 Task: Add an event with the title Second Strategy Planning Session, date '2023/11/07', time 8:30 AM to 10:30 AMand add a description: By the end of the discussion, the employee will have a clear understanding of the performance concerns, a roadmap for improvement, and a support system in place to help them succeed. The supervisor will also have a framework for monitoring progress, providing ongoing feedback, and recognizing positive changes.Select event color  Tomato . Add location for the event as: 123 Mall of the Emirates, Dubai, UAE, logged in from the account softage.6@softage.netand send the event invitation to softage.8@softage.net and softage.9@softage.net. Set a reminder for the event Doesn't repeat
Action: Mouse moved to (73, 104)
Screenshot: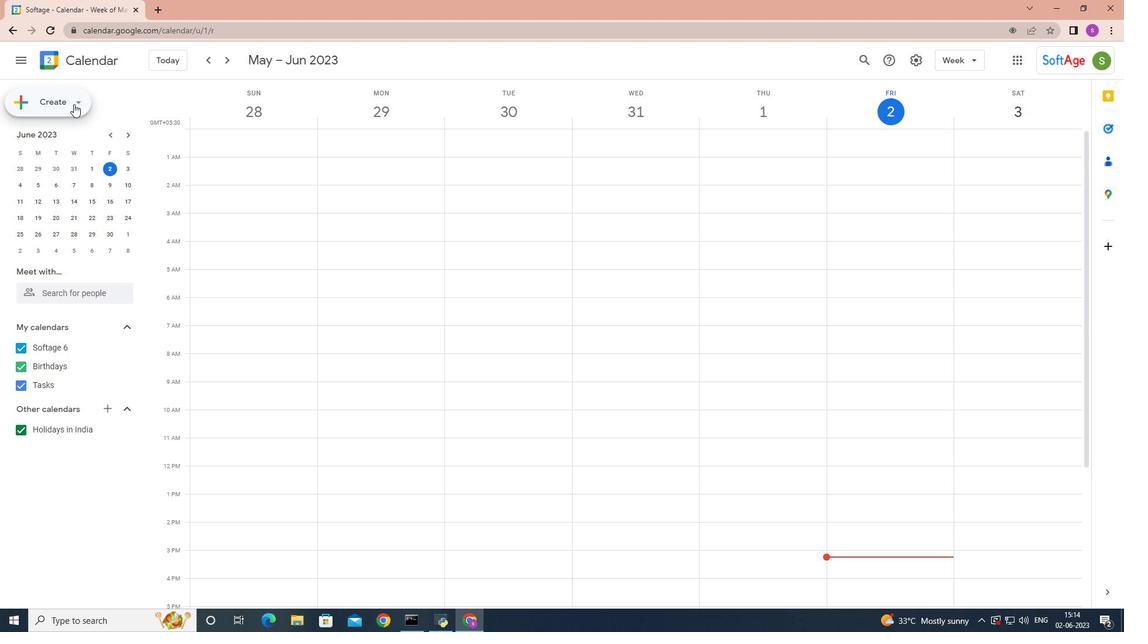 
Action: Mouse pressed left at (73, 104)
Screenshot: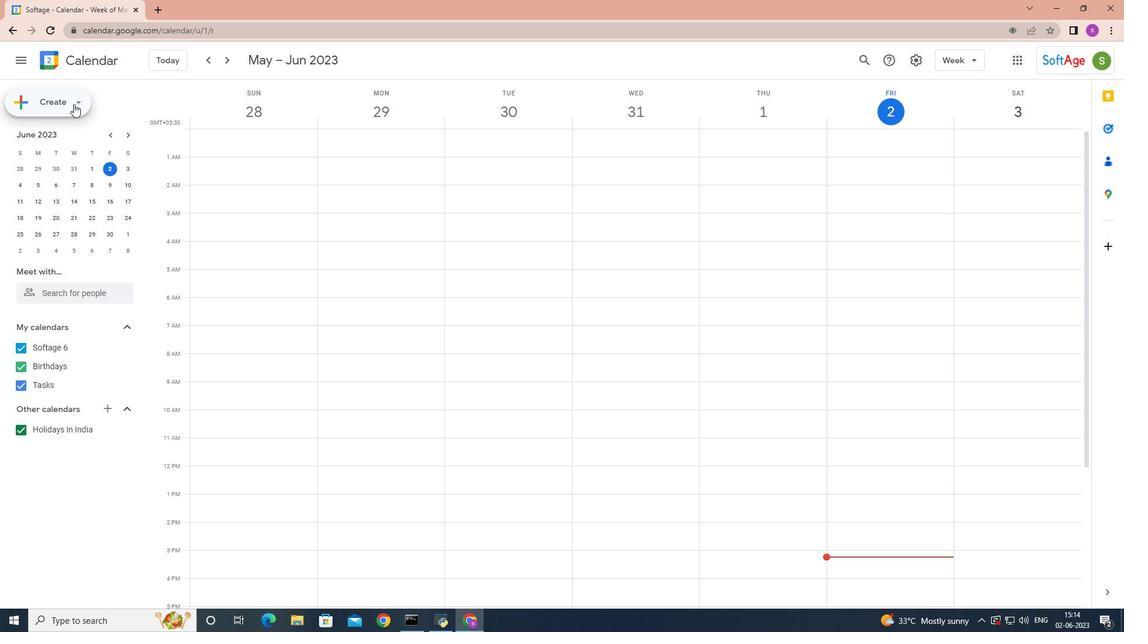 
Action: Mouse moved to (75, 135)
Screenshot: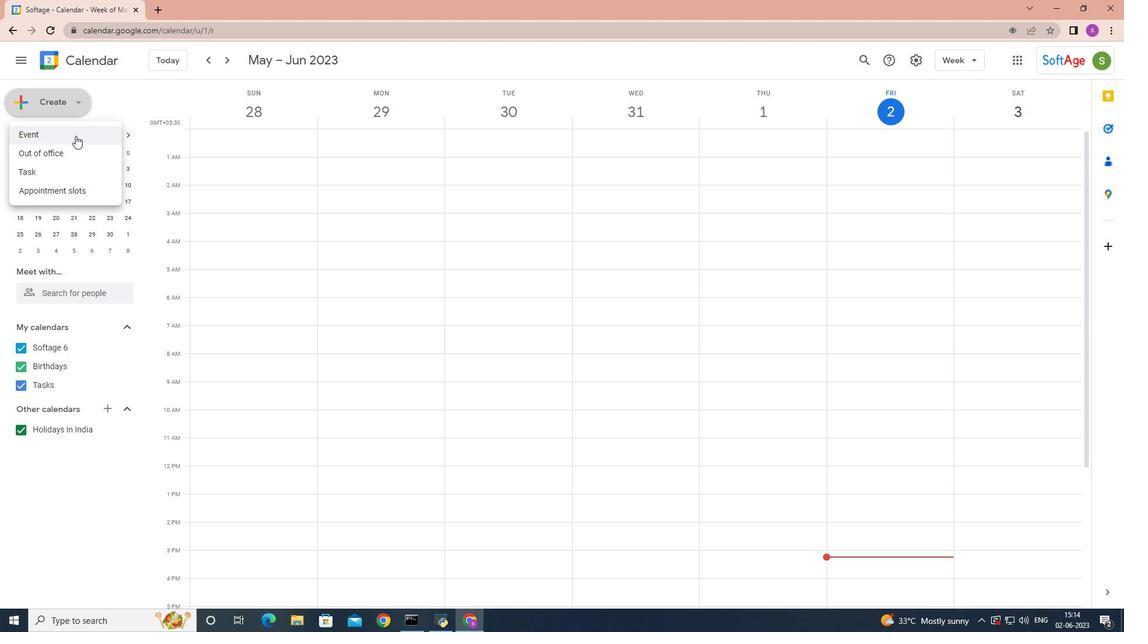 
Action: Mouse pressed left at (75, 135)
Screenshot: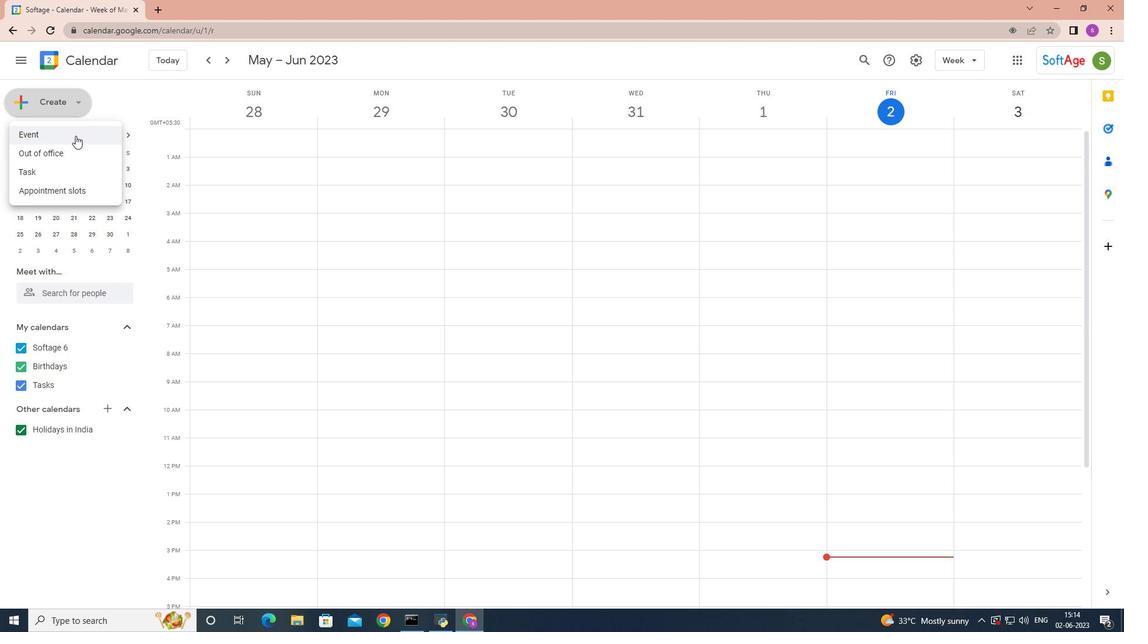 
Action: Mouse moved to (708, 543)
Screenshot: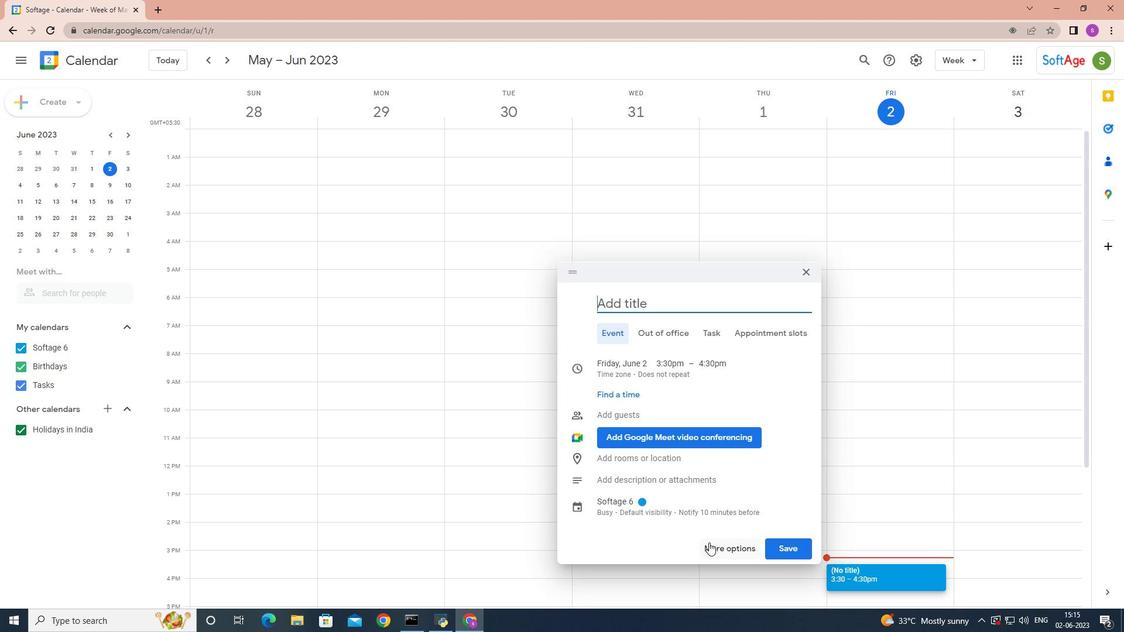 
Action: Mouse pressed left at (708, 543)
Screenshot: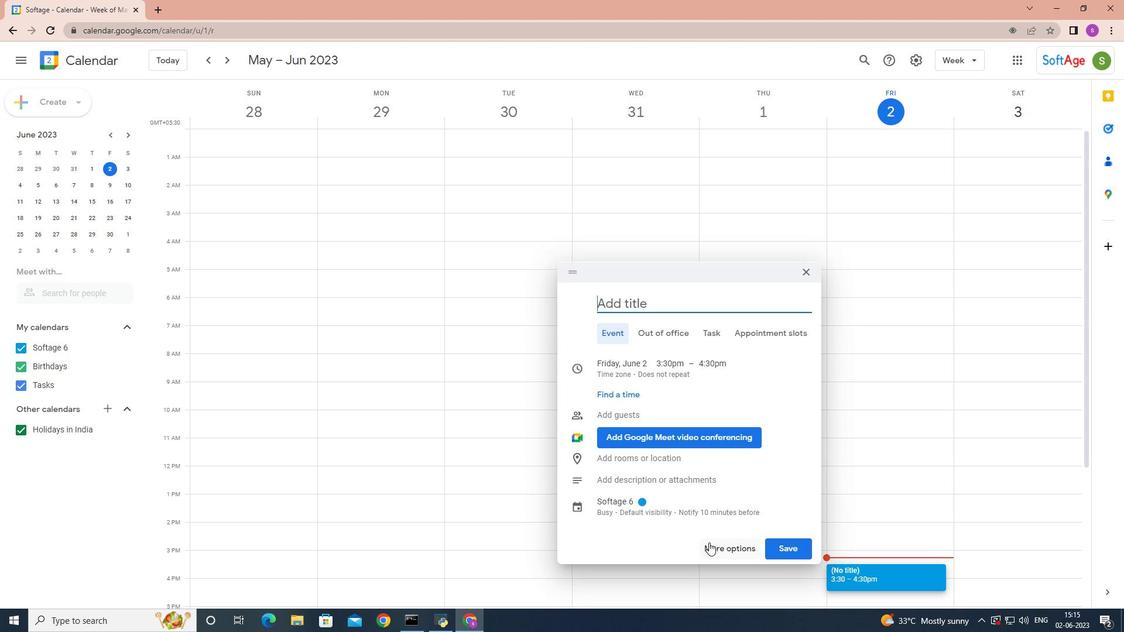 
Action: Mouse moved to (524, 436)
Screenshot: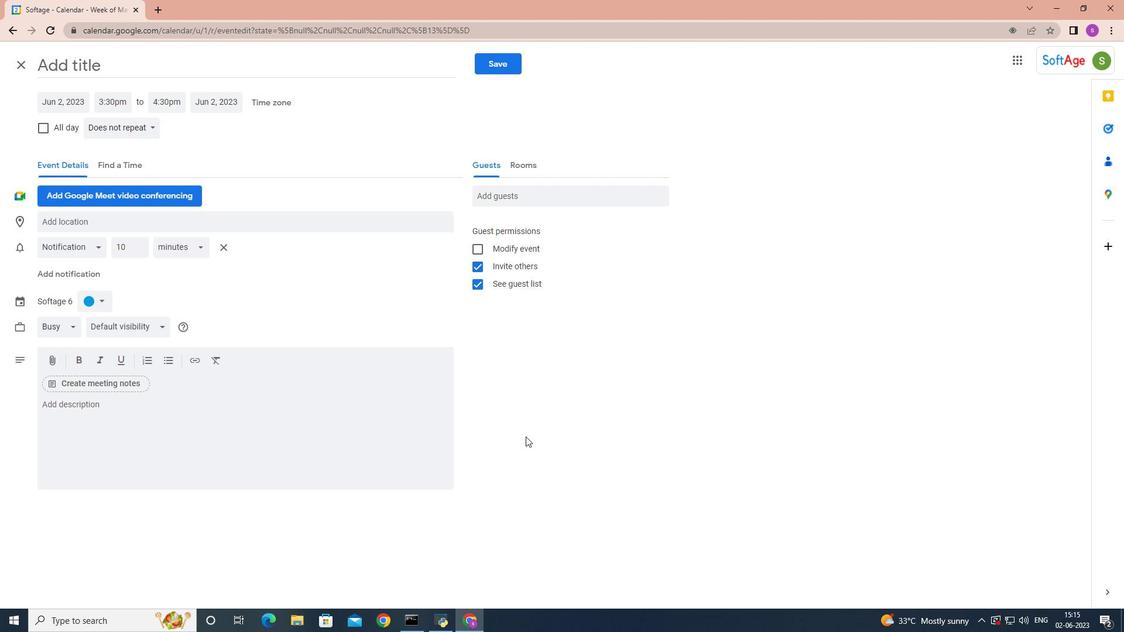 
Action: Key pressed <Key.shift>Second<Key.space><Key.shift>Strategy<Key.space><Key.shift>Planning<Key.space>session
Screenshot: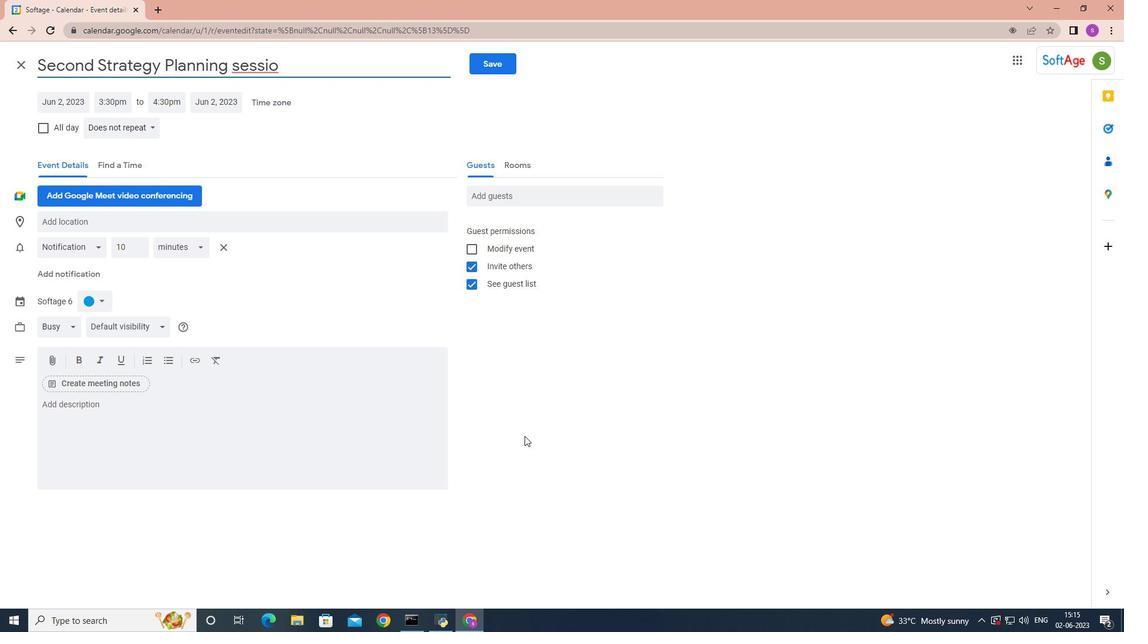 
Action: Mouse moved to (70, 102)
Screenshot: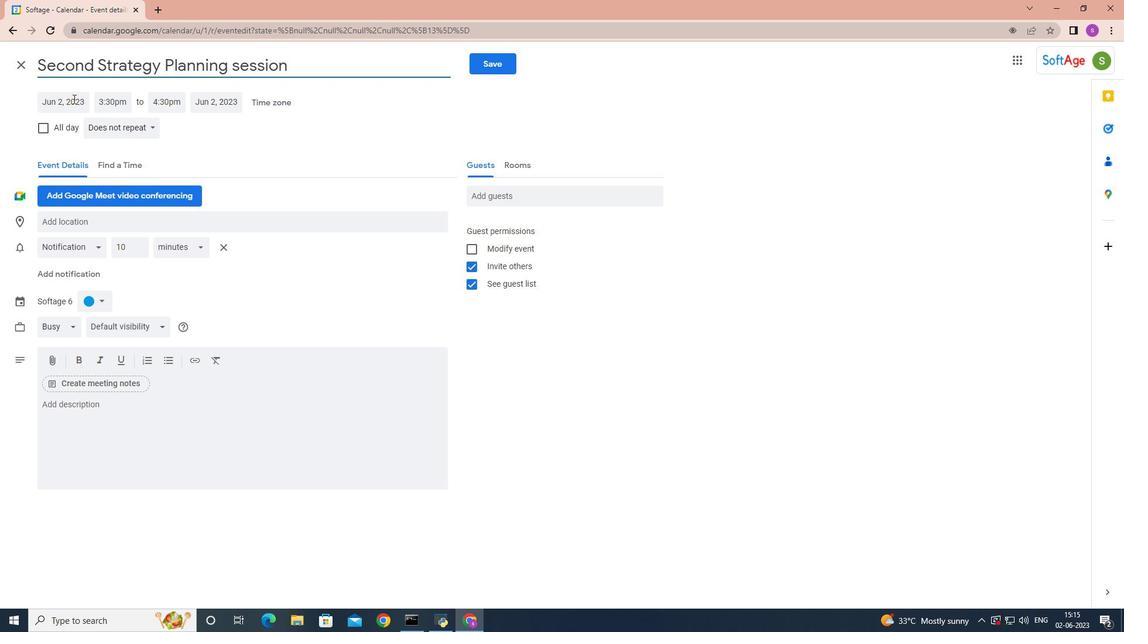 
Action: Mouse pressed left at (70, 102)
Screenshot: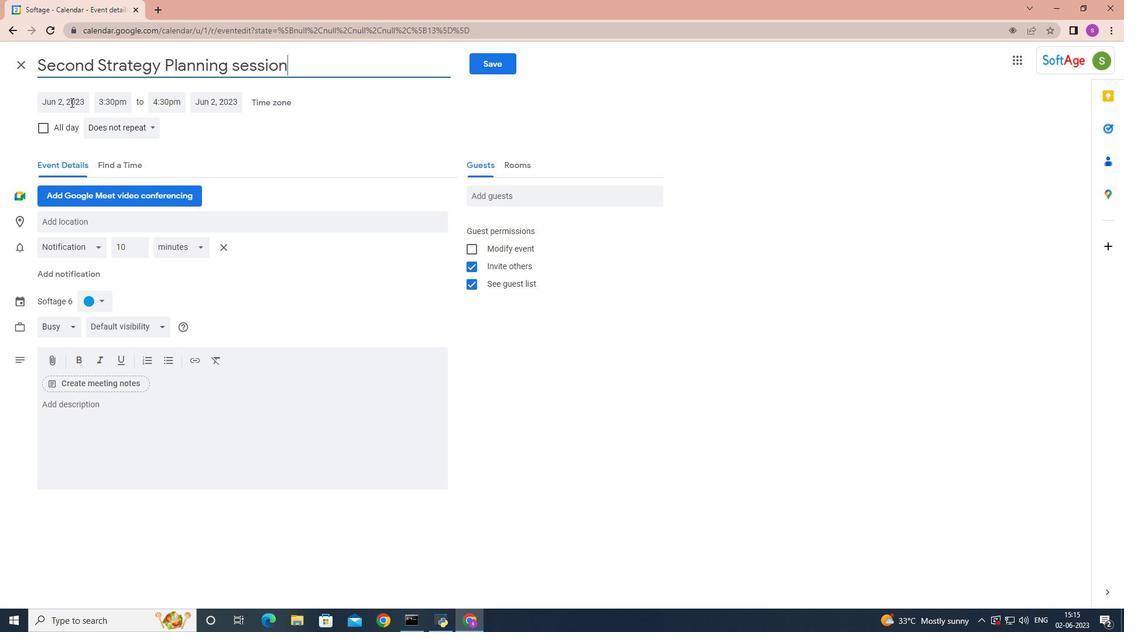 
Action: Mouse moved to (186, 125)
Screenshot: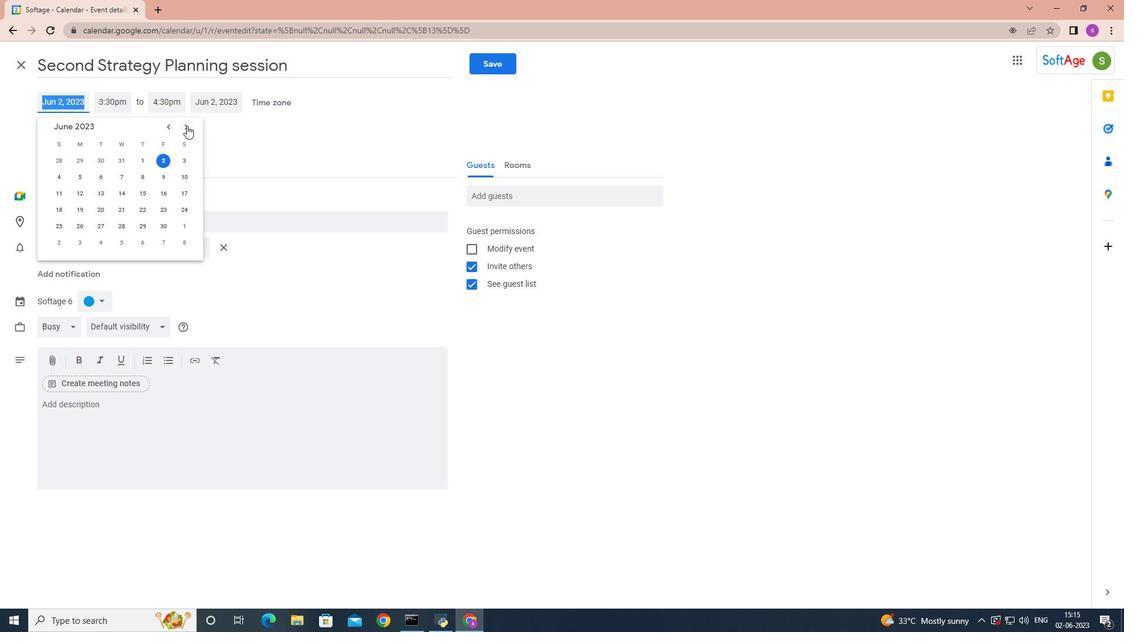 
Action: Mouse pressed left at (186, 125)
Screenshot: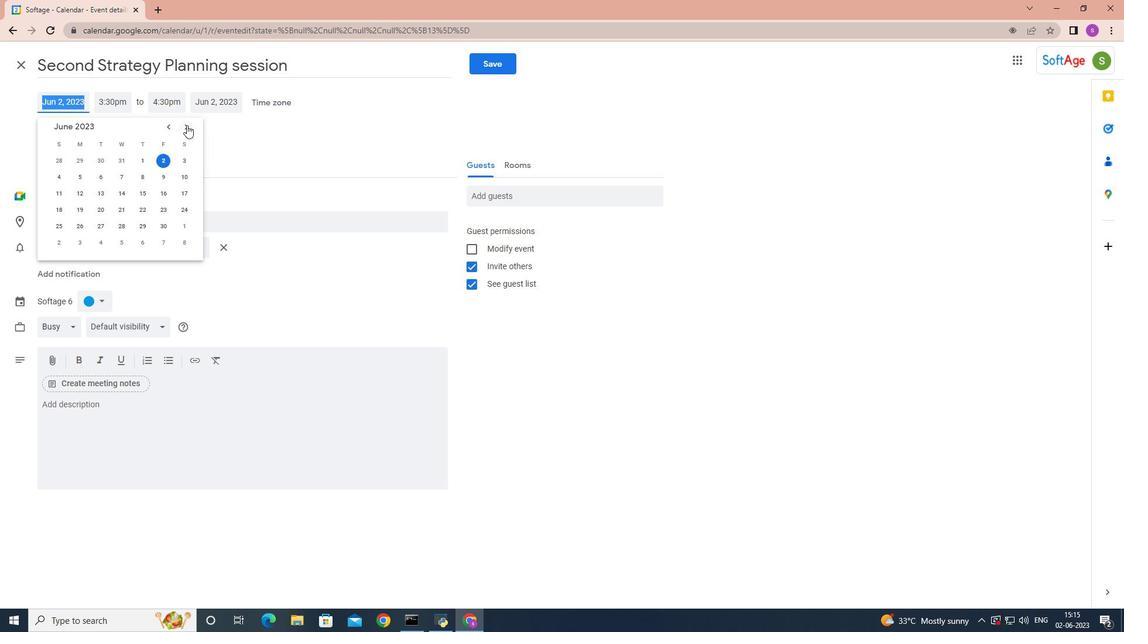 
Action: Mouse pressed left at (186, 125)
Screenshot: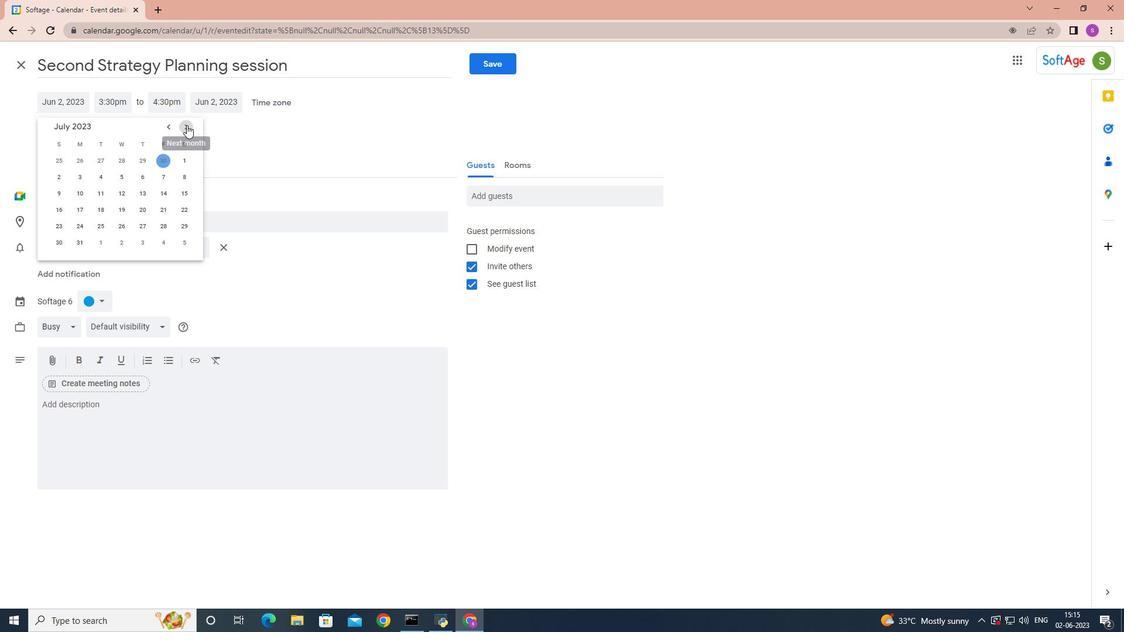 
Action: Mouse moved to (187, 125)
Screenshot: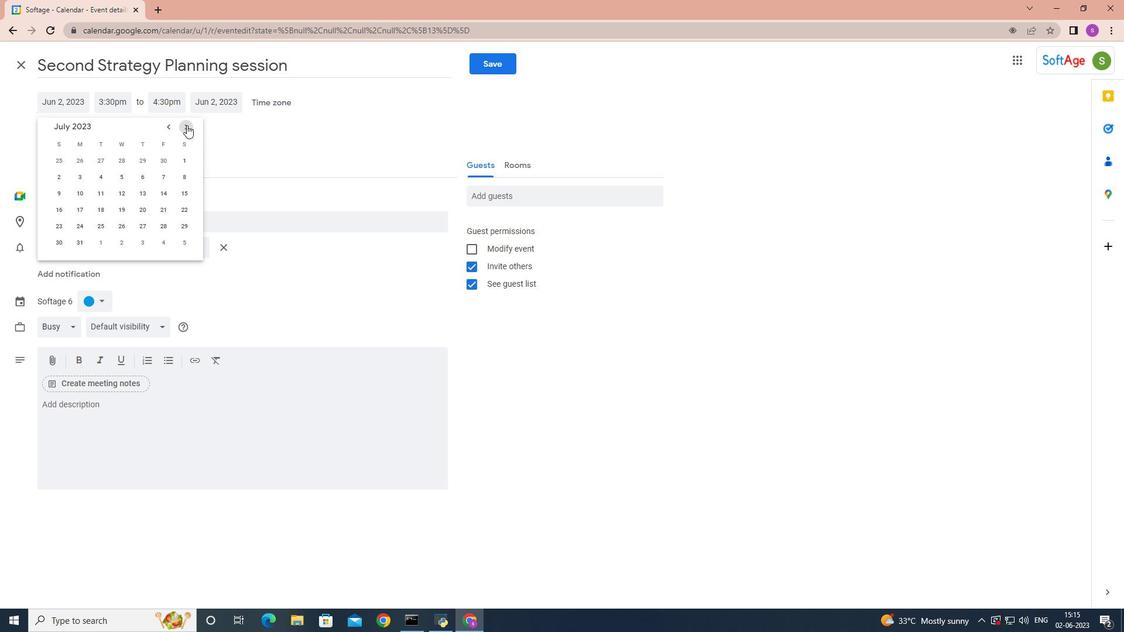 
Action: Mouse pressed left at (187, 125)
Screenshot: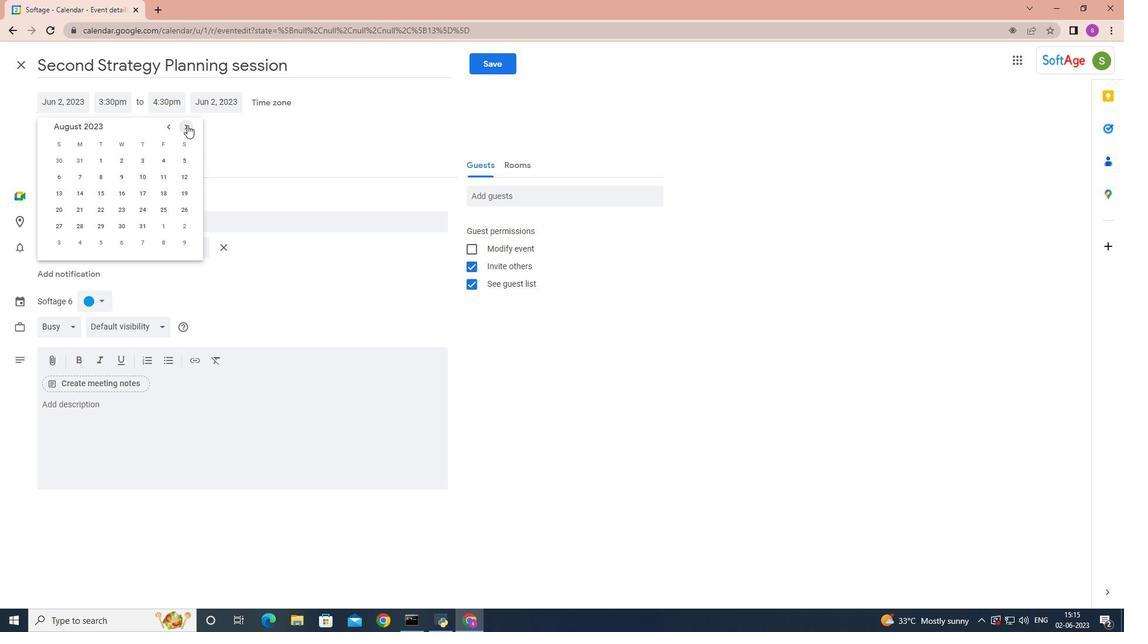 
Action: Mouse pressed left at (187, 125)
Screenshot: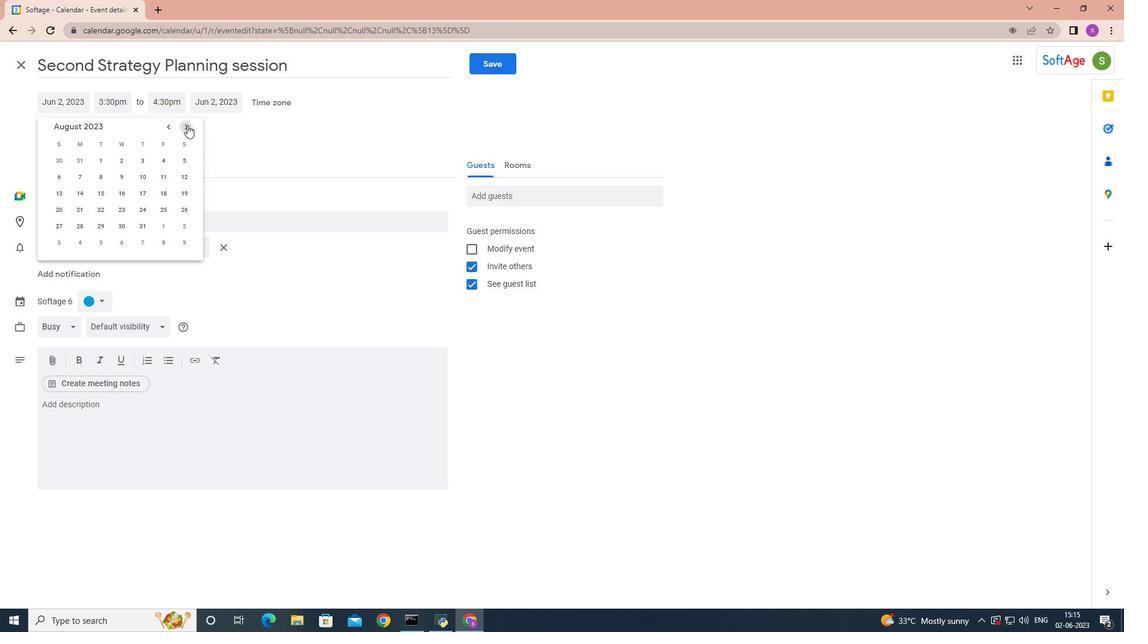 
Action: Mouse pressed left at (187, 125)
Screenshot: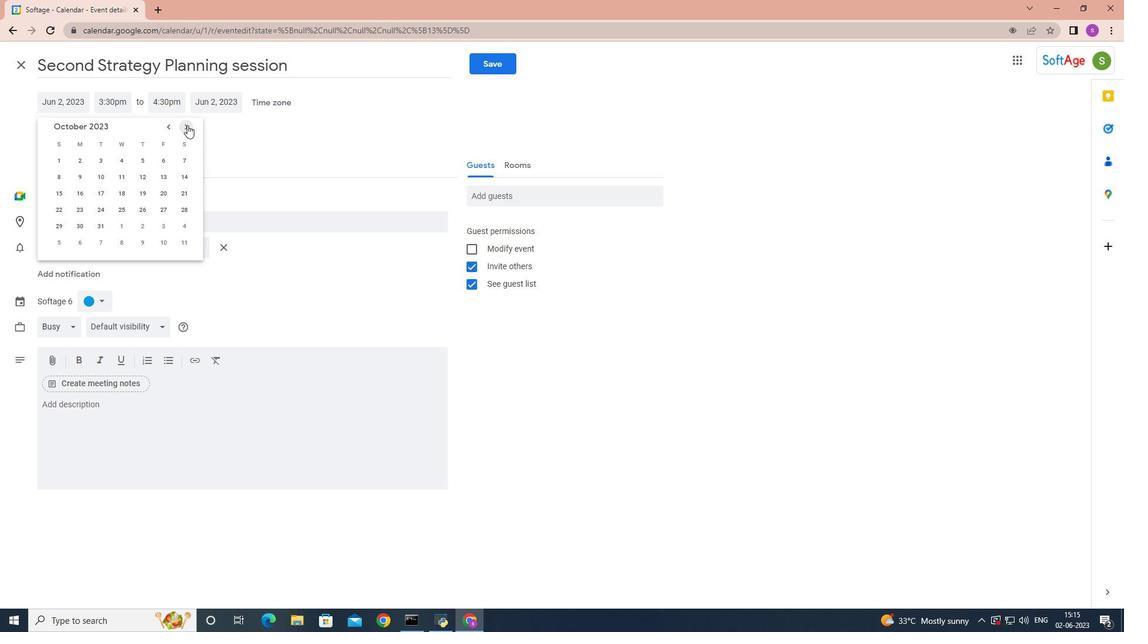
Action: Mouse moved to (104, 176)
Screenshot: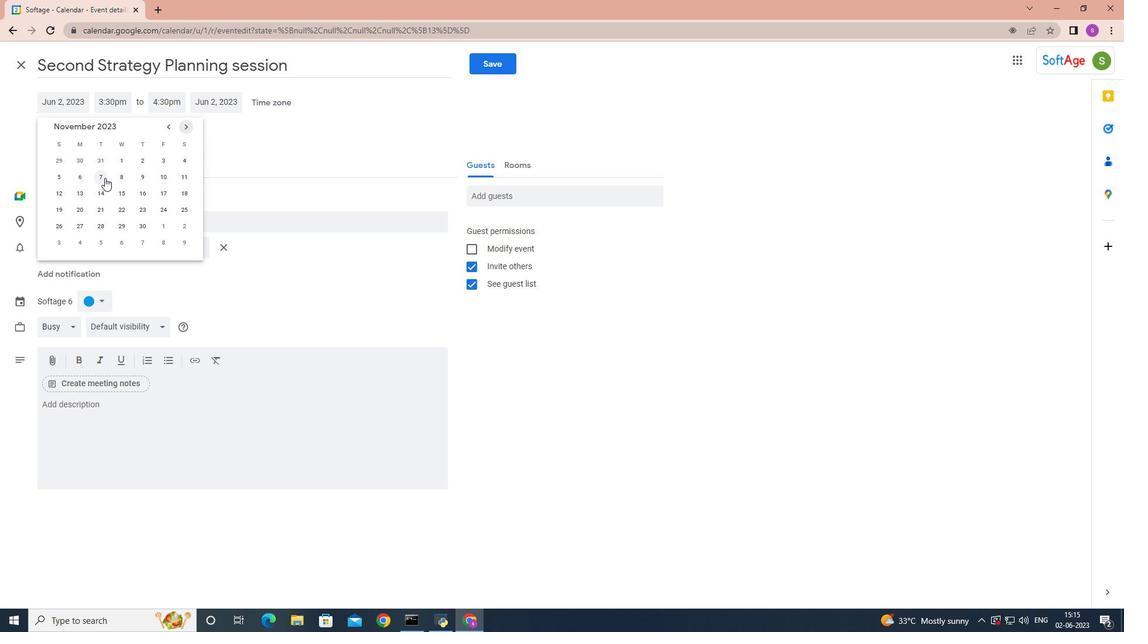 
Action: Mouse pressed left at (104, 176)
Screenshot: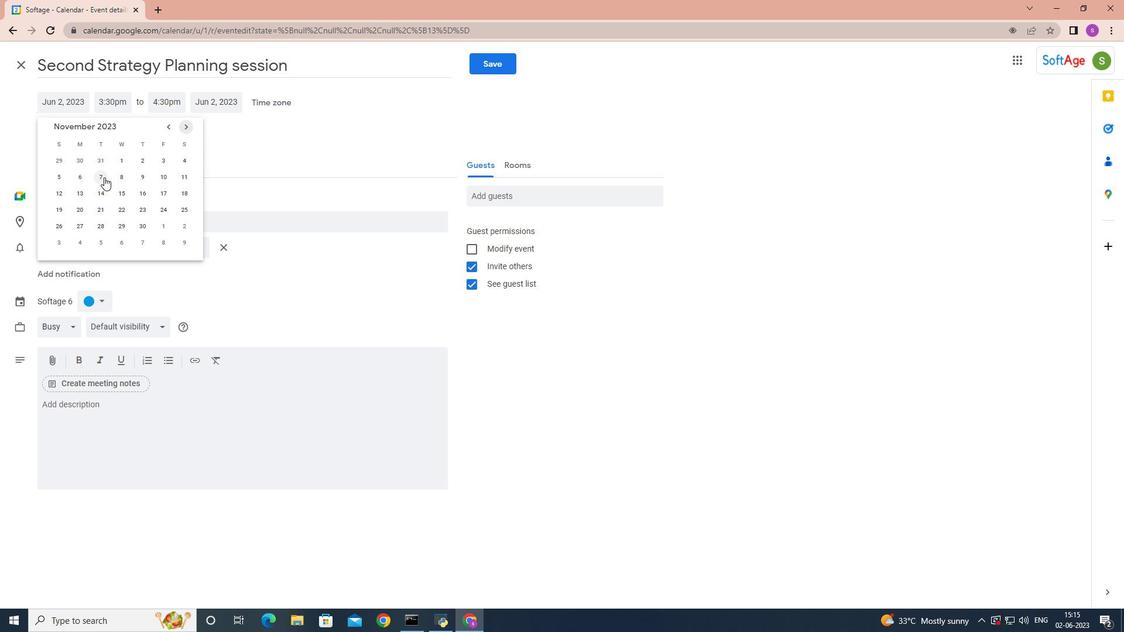 
Action: Mouse moved to (125, 100)
Screenshot: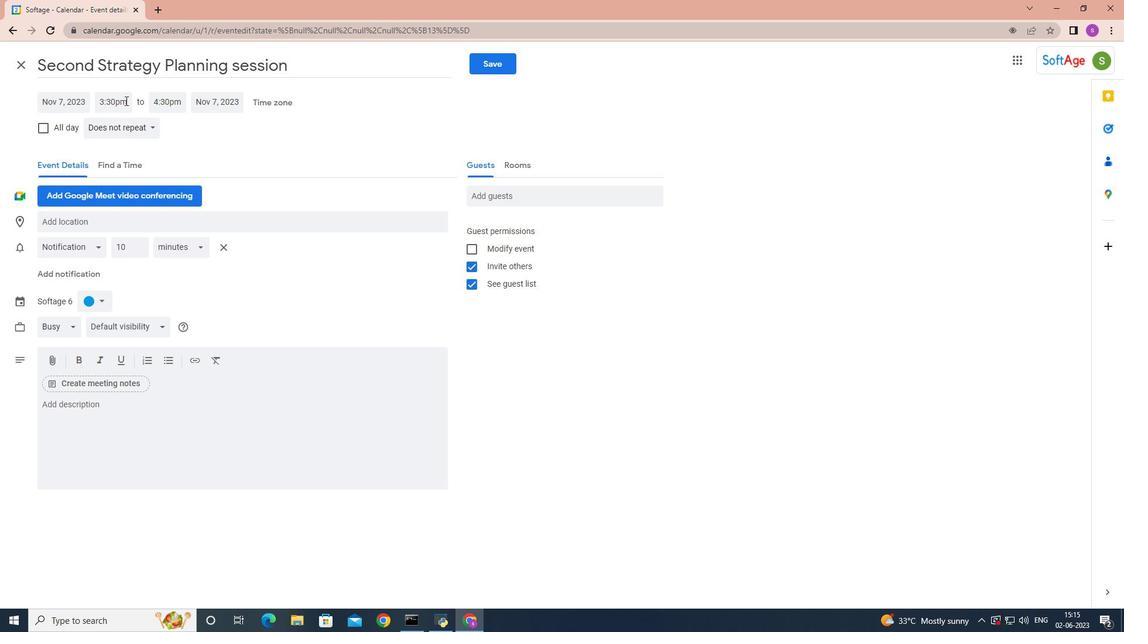 
Action: Mouse pressed left at (125, 100)
Screenshot: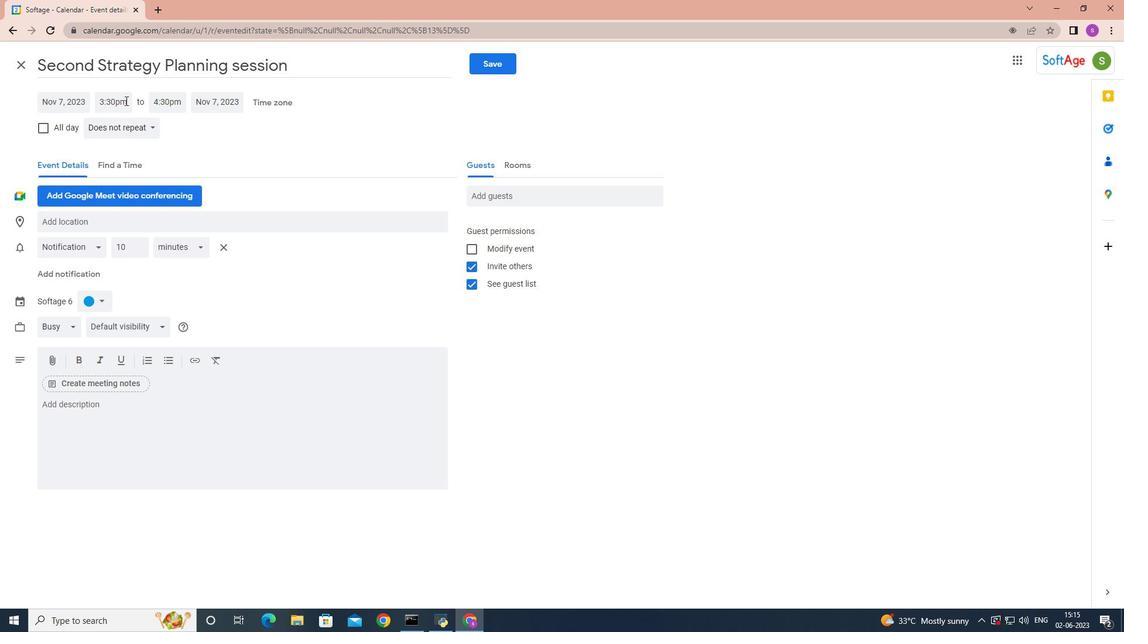 
Action: Mouse moved to (133, 178)
Screenshot: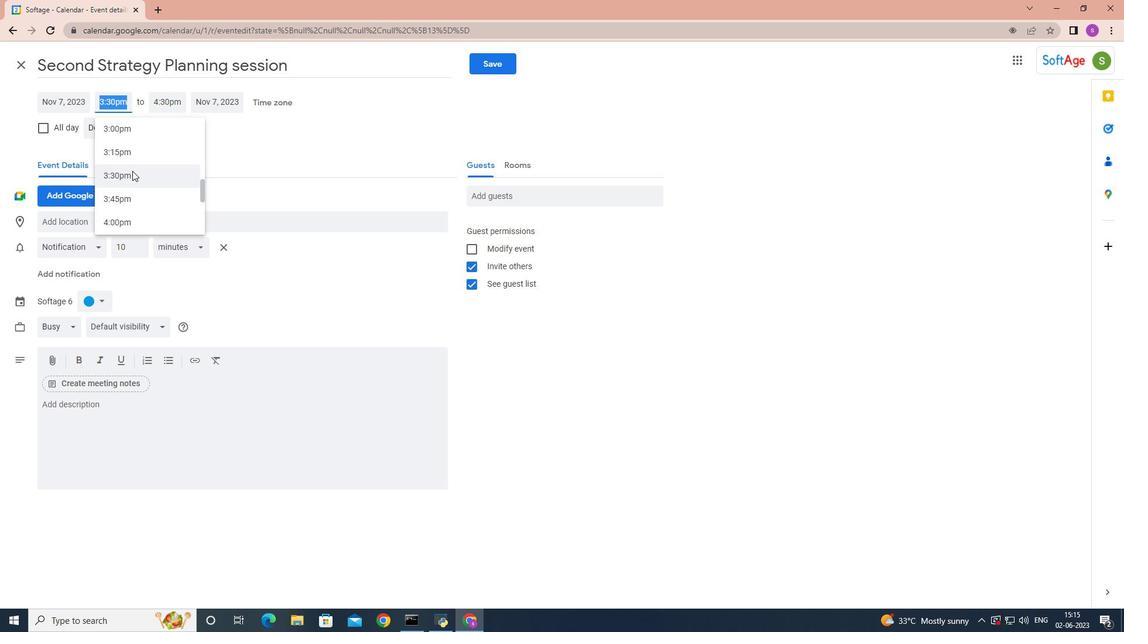 
Action: Mouse scrolled (133, 179) with delta (0, 0)
Screenshot: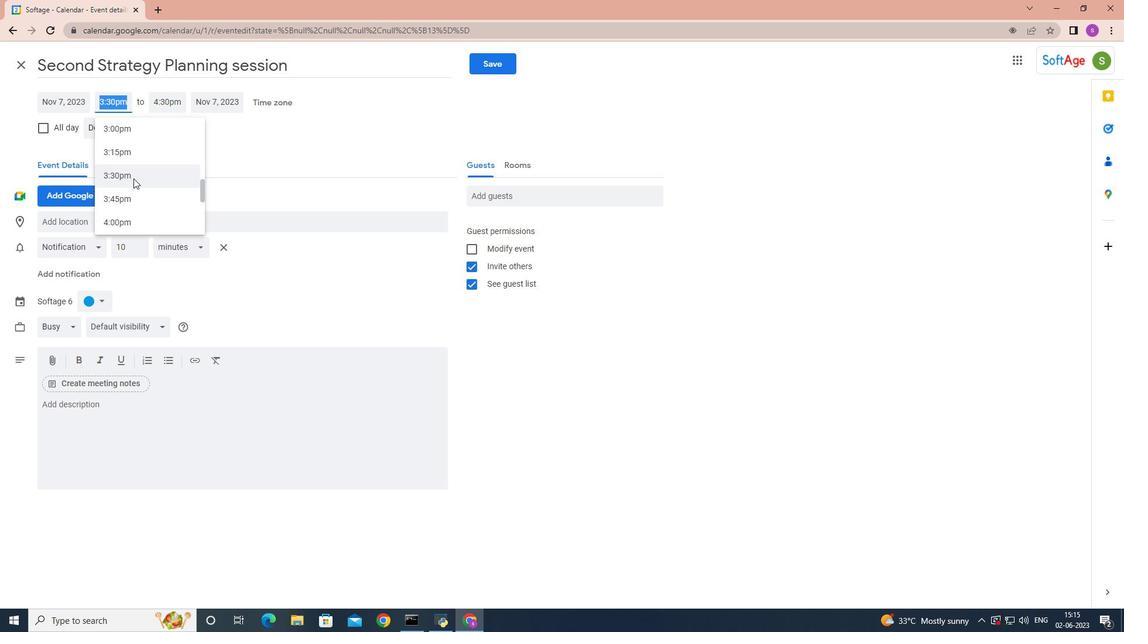 
Action: Mouse scrolled (133, 179) with delta (0, 0)
Screenshot: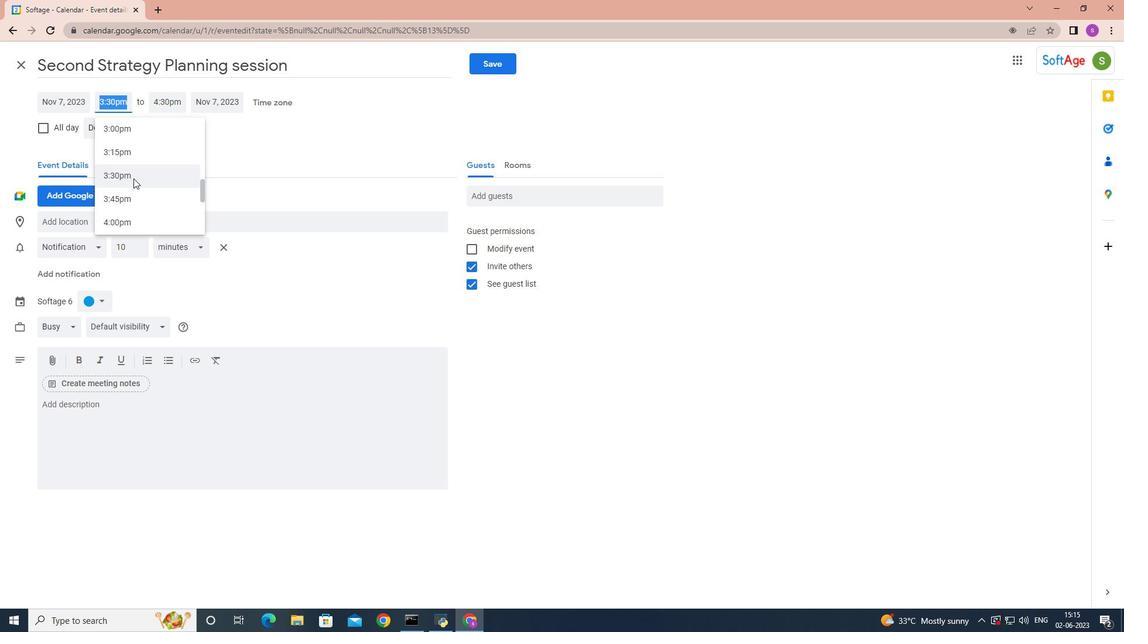 
Action: Mouse moved to (134, 179)
Screenshot: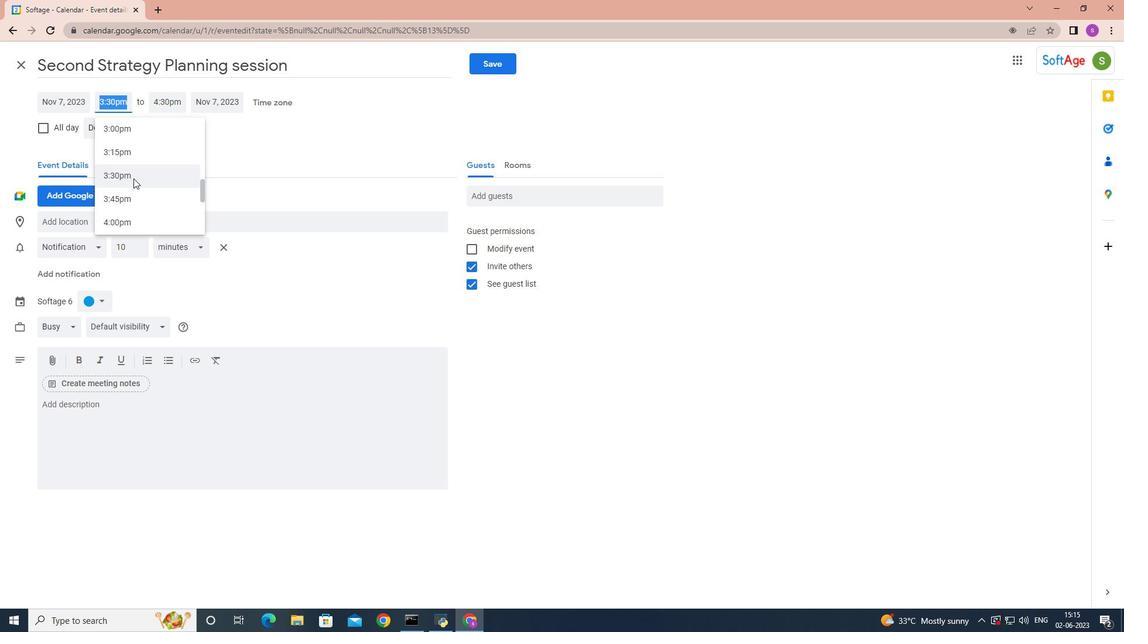 
Action: Mouse scrolled (134, 180) with delta (0, 0)
Screenshot: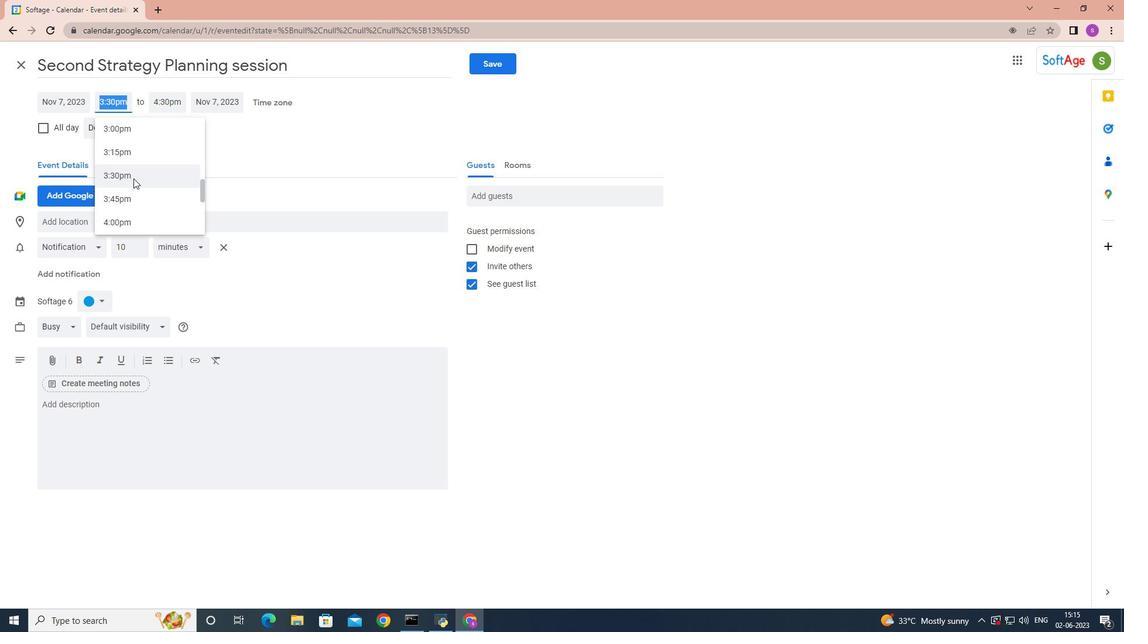 
Action: Mouse moved to (138, 181)
Screenshot: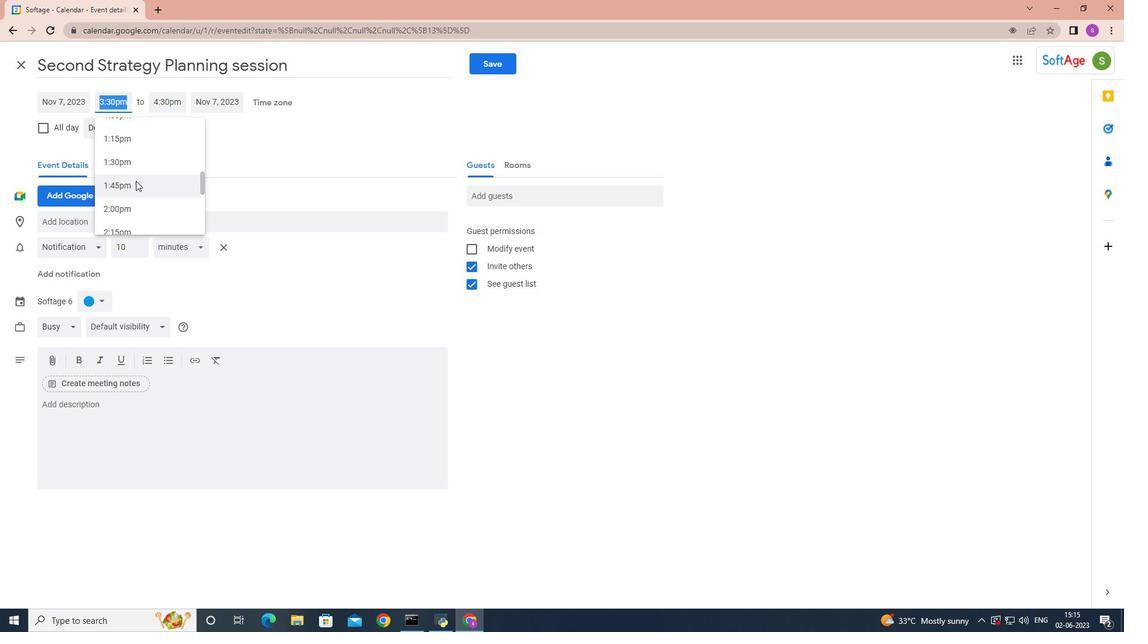 
Action: Mouse scrolled (138, 182) with delta (0, 0)
Screenshot: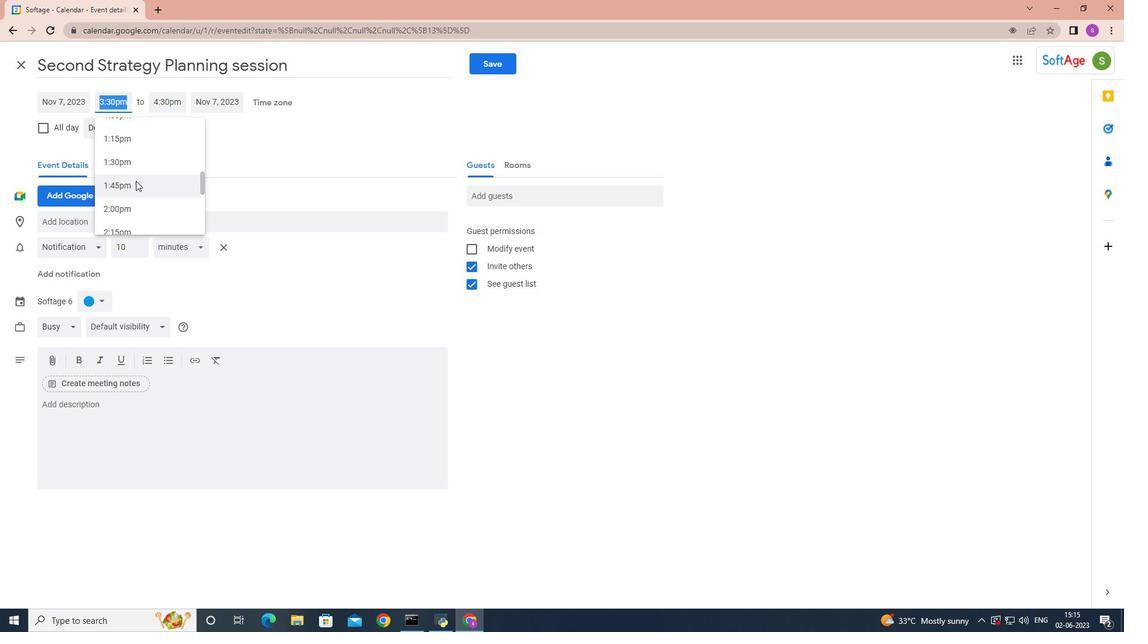 
Action: Mouse scrolled (138, 182) with delta (0, 0)
Screenshot: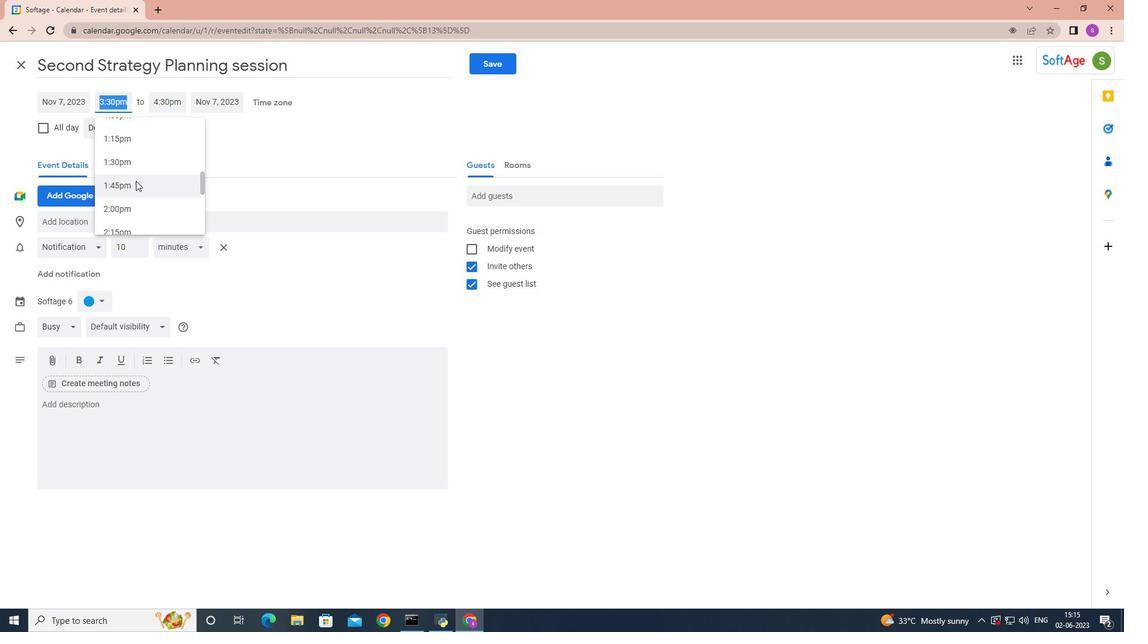 
Action: Mouse scrolled (138, 182) with delta (0, 0)
Screenshot: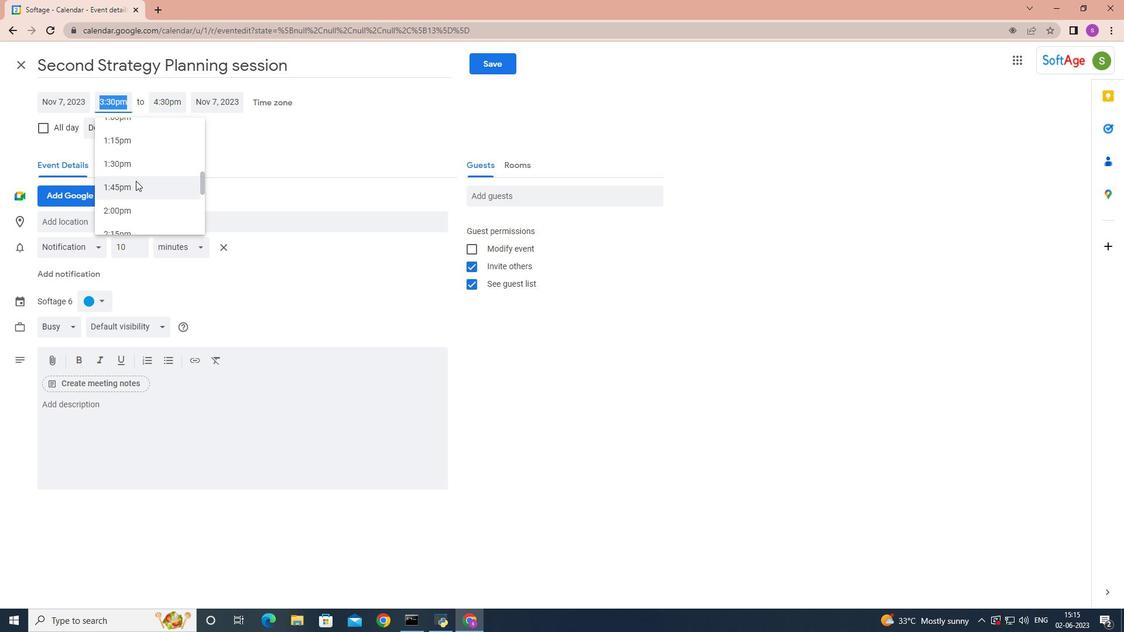 
Action: Mouse scrolled (138, 182) with delta (0, 0)
Screenshot: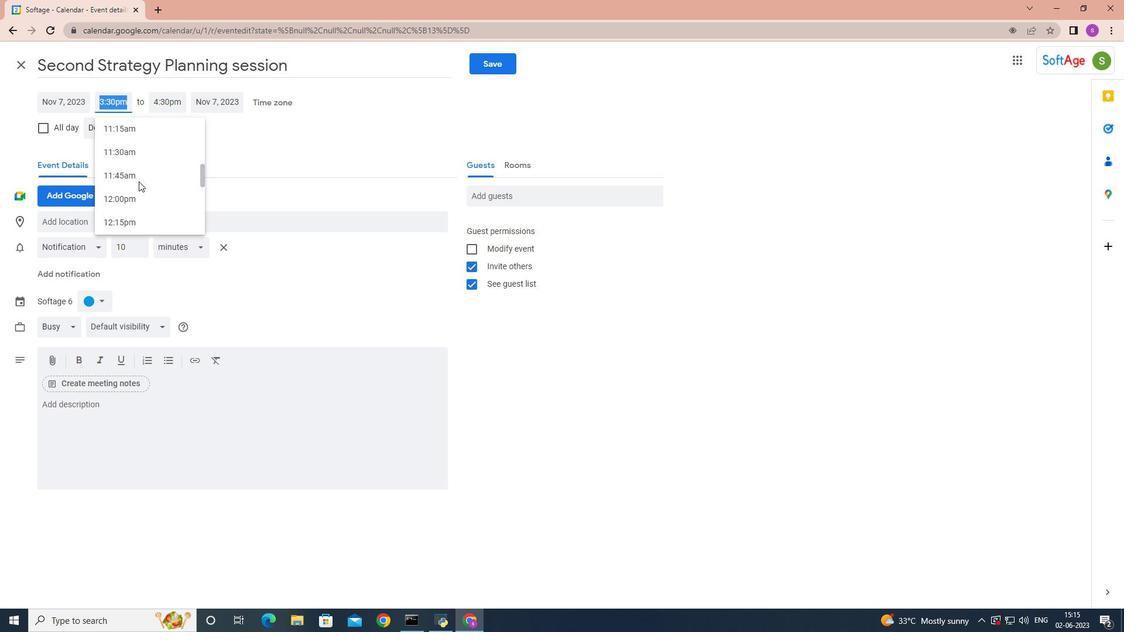 
Action: Mouse scrolled (138, 182) with delta (0, 0)
Screenshot: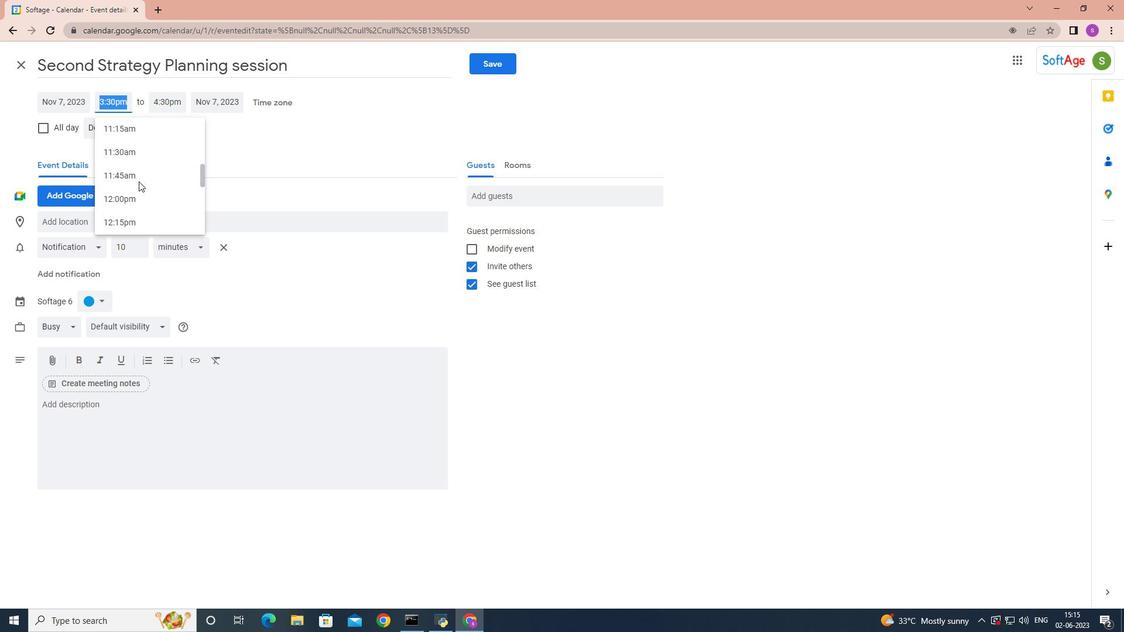 
Action: Mouse scrolled (138, 182) with delta (0, 0)
Screenshot: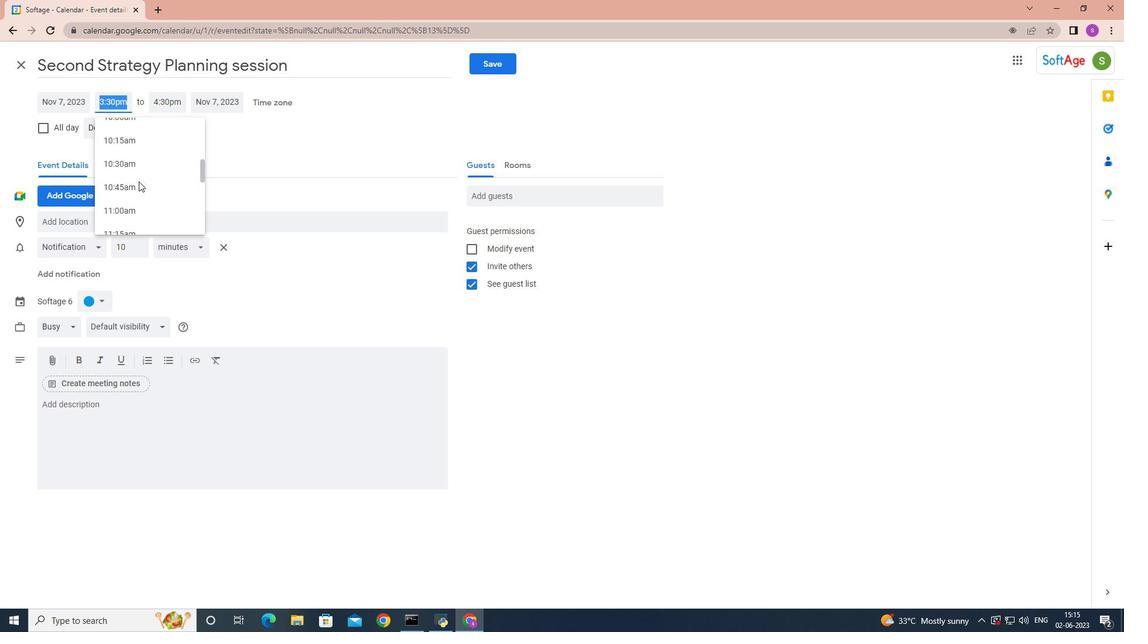 
Action: Mouse scrolled (138, 182) with delta (0, 0)
Screenshot: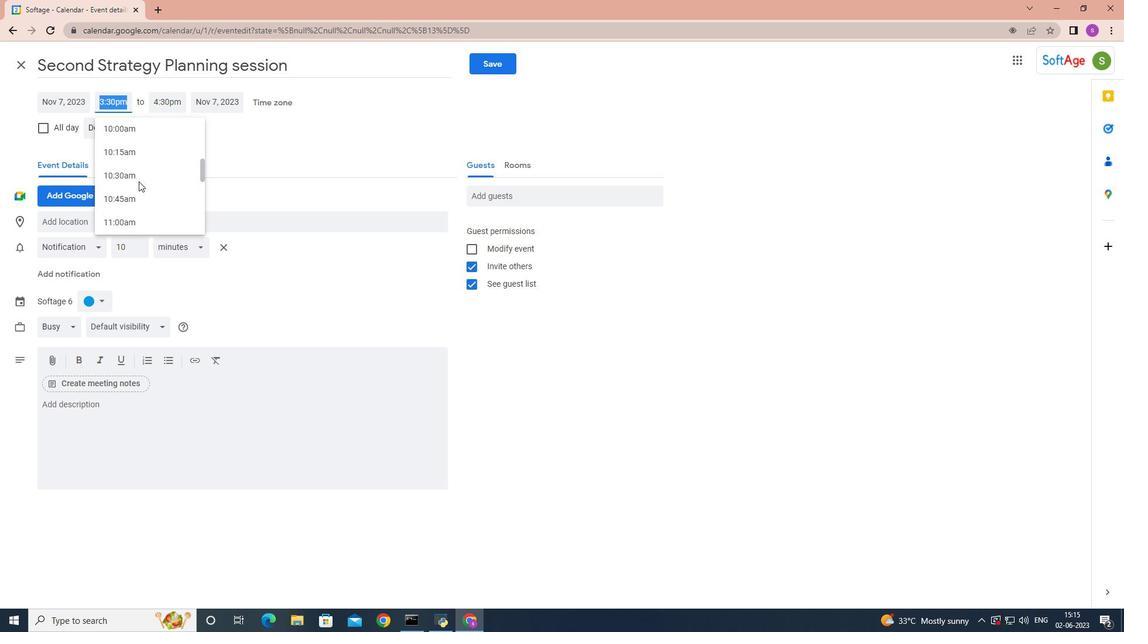 
Action: Mouse scrolled (138, 182) with delta (0, 0)
Screenshot: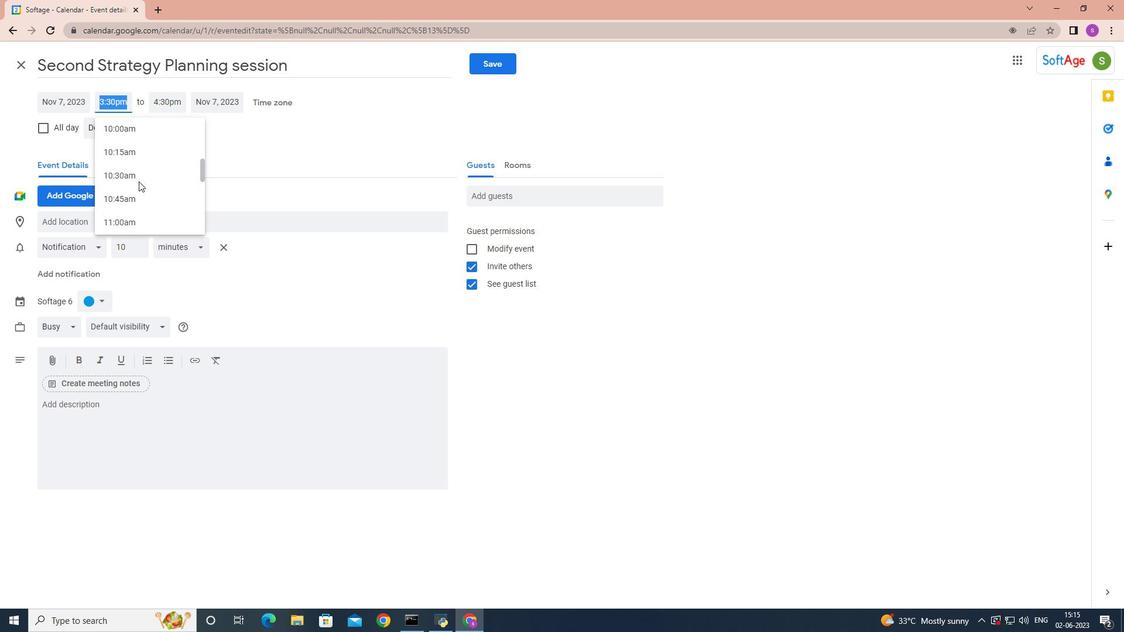 
Action: Mouse scrolled (138, 182) with delta (0, 0)
Screenshot: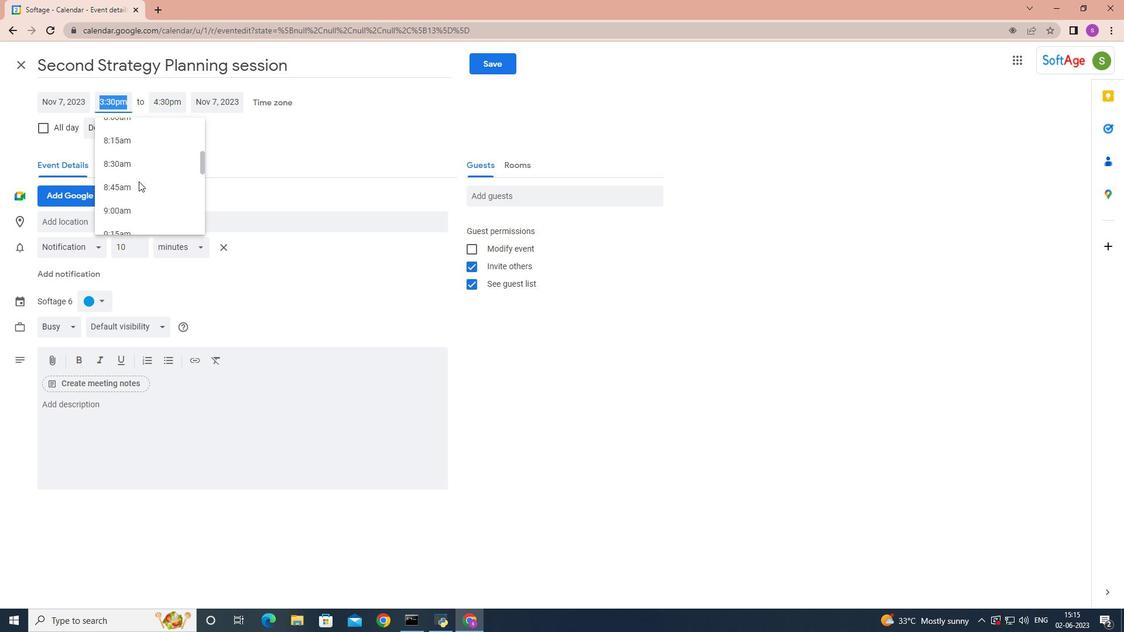 
Action: Mouse scrolled (138, 182) with delta (0, 0)
Screenshot: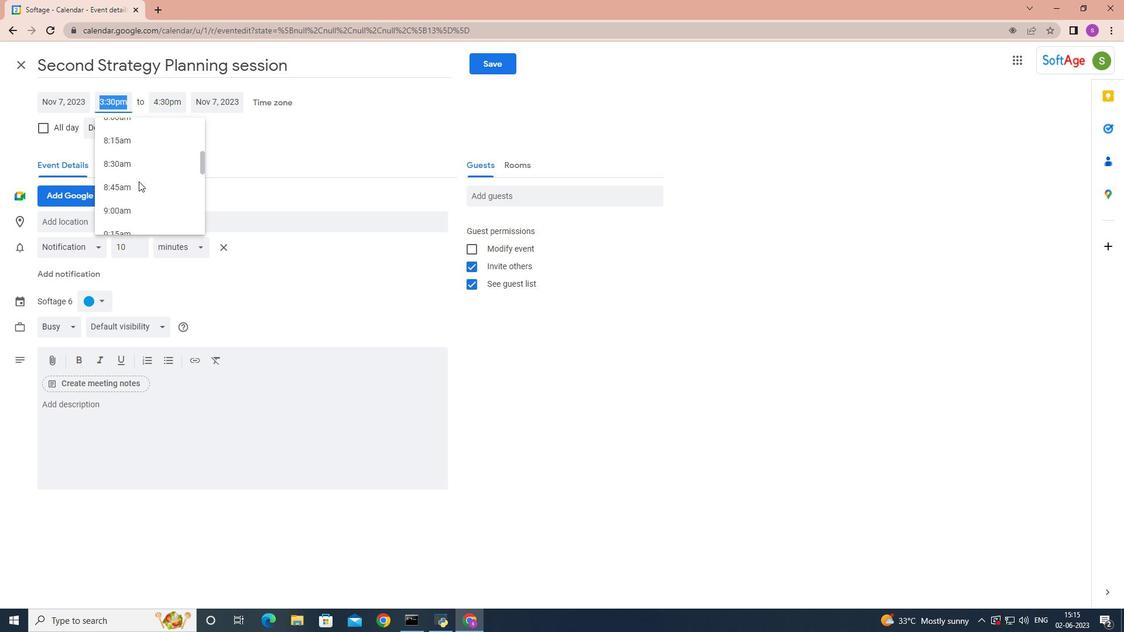 
Action: Mouse scrolled (138, 180) with delta (0, 0)
Screenshot: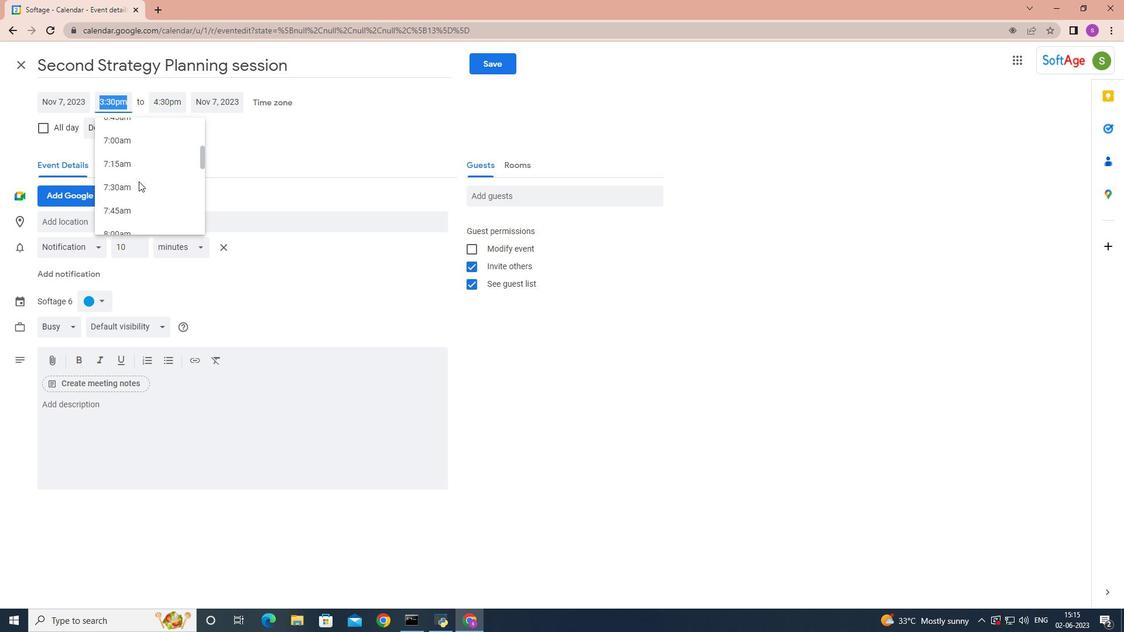 
Action: Mouse scrolled (138, 180) with delta (0, 0)
Screenshot: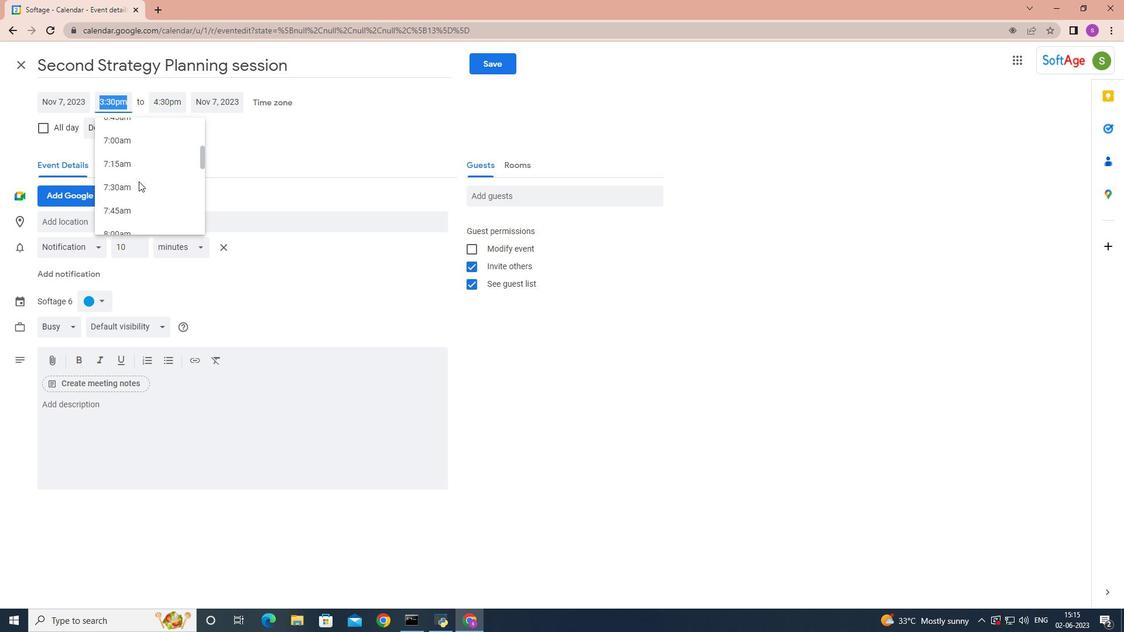 
Action: Mouse moved to (119, 166)
Screenshot: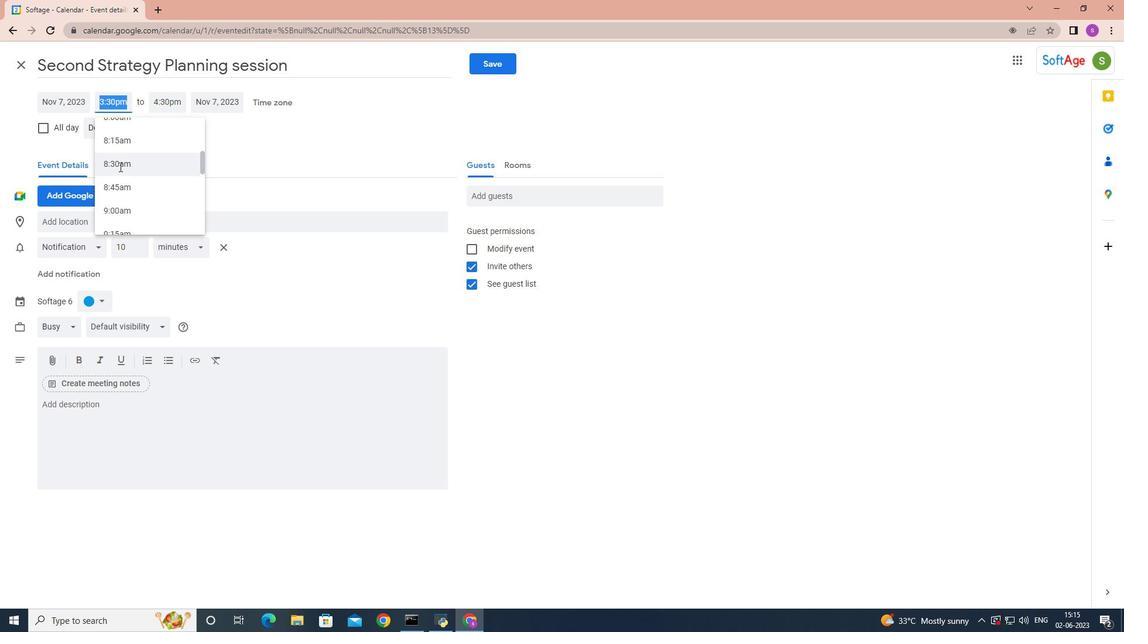 
Action: Mouse pressed left at (119, 166)
Screenshot: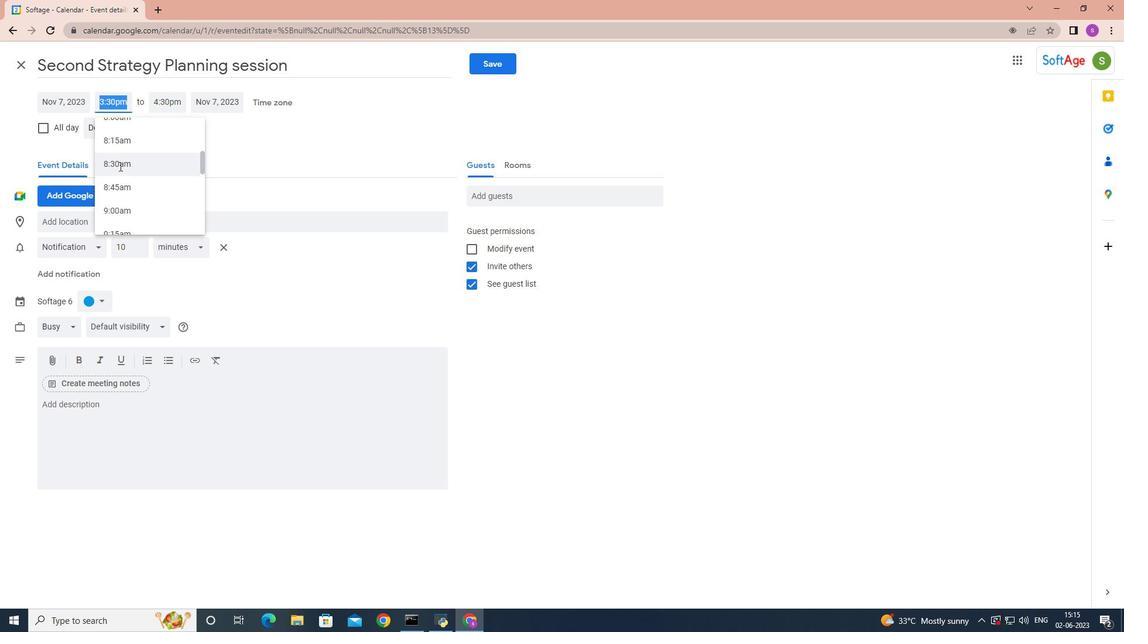 
Action: Mouse moved to (176, 105)
Screenshot: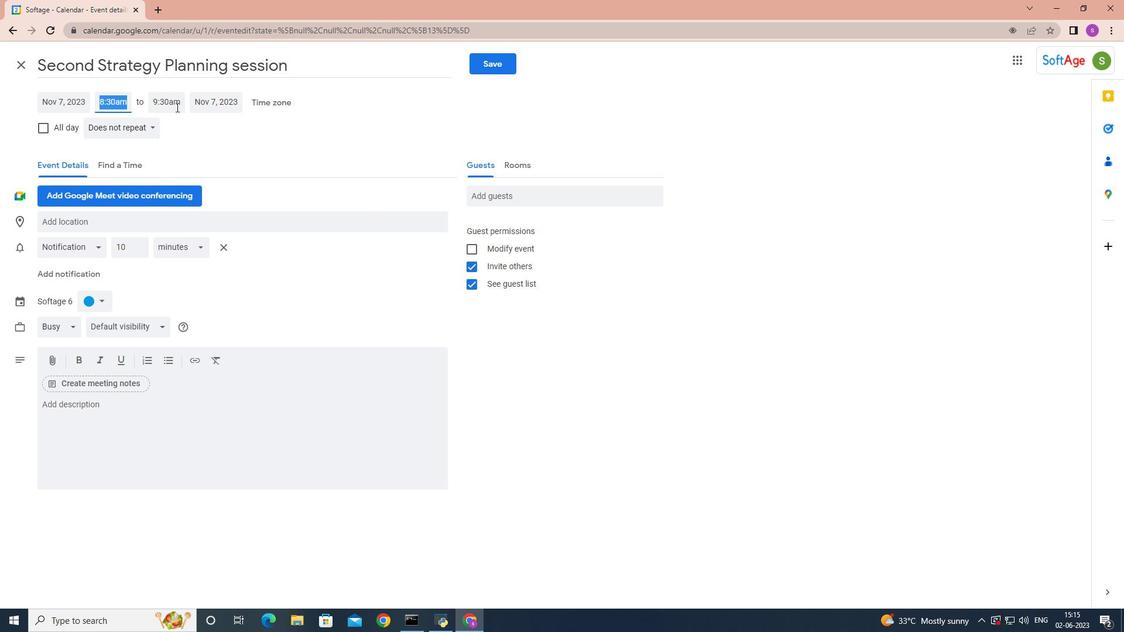 
Action: Mouse pressed left at (176, 105)
Screenshot: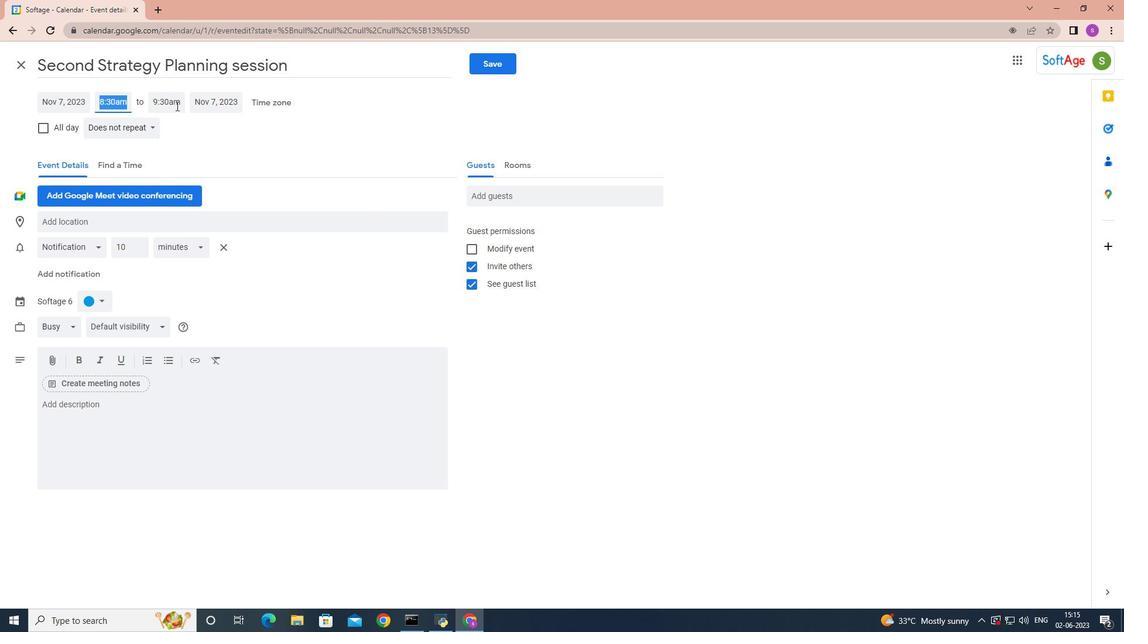 
Action: Mouse moved to (197, 217)
Screenshot: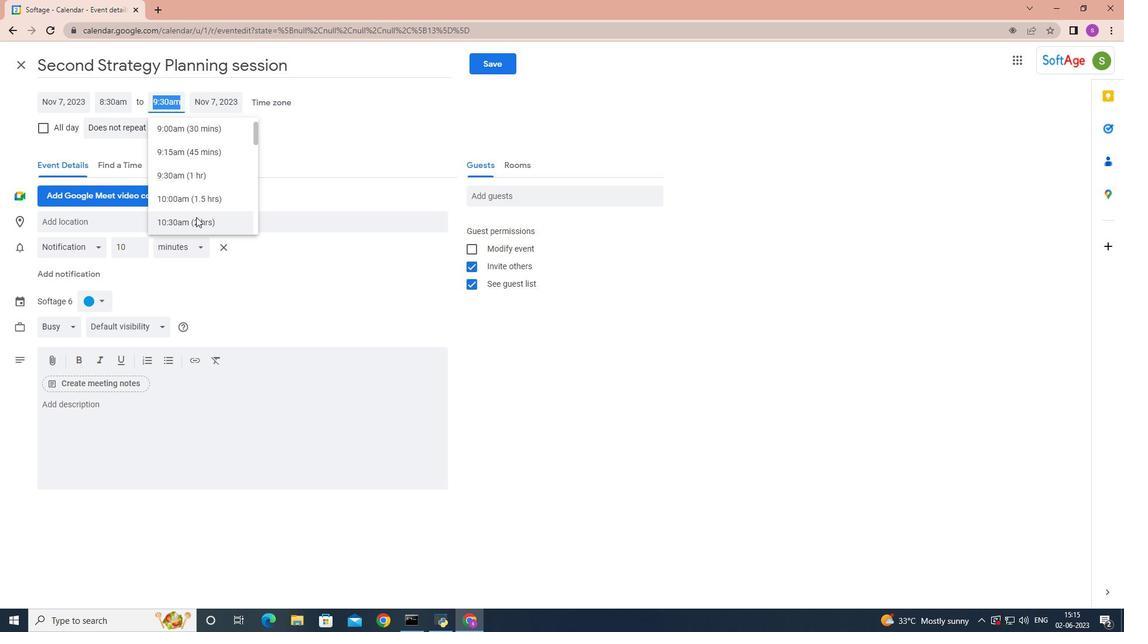 
Action: Mouse pressed left at (197, 217)
Screenshot: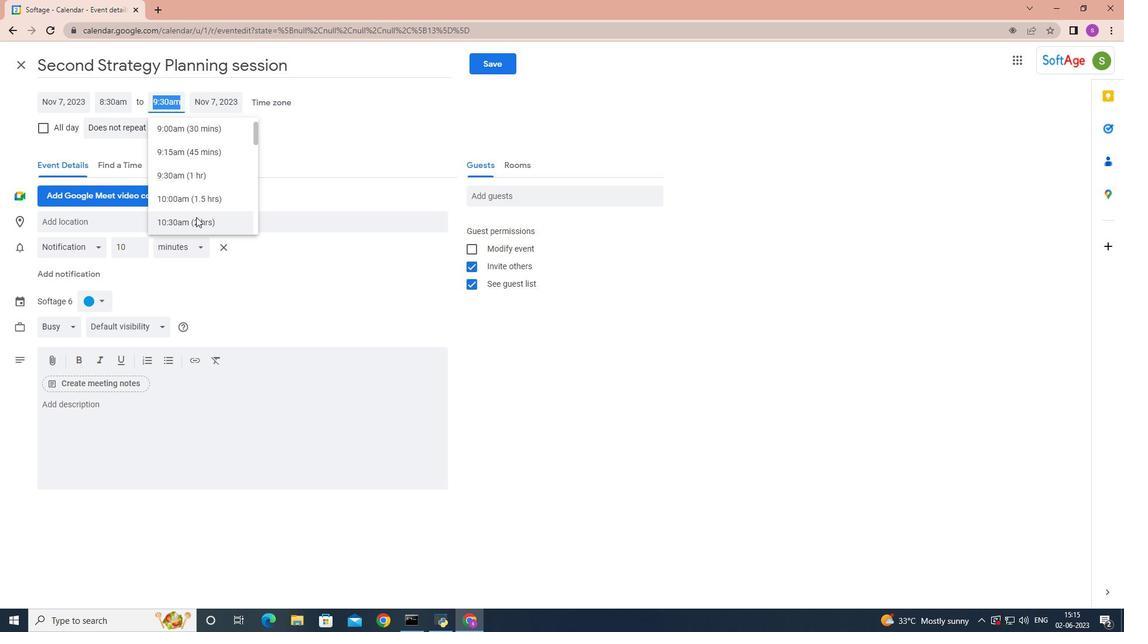 
Action: Mouse moved to (58, 405)
Screenshot: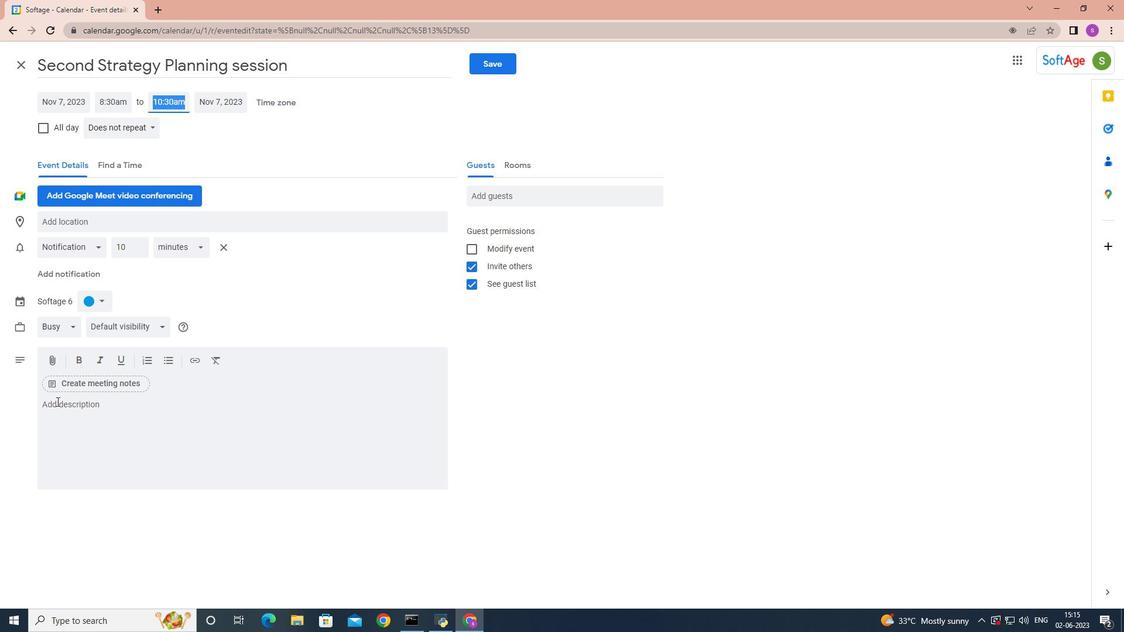 
Action: Mouse pressed left at (58, 405)
Screenshot: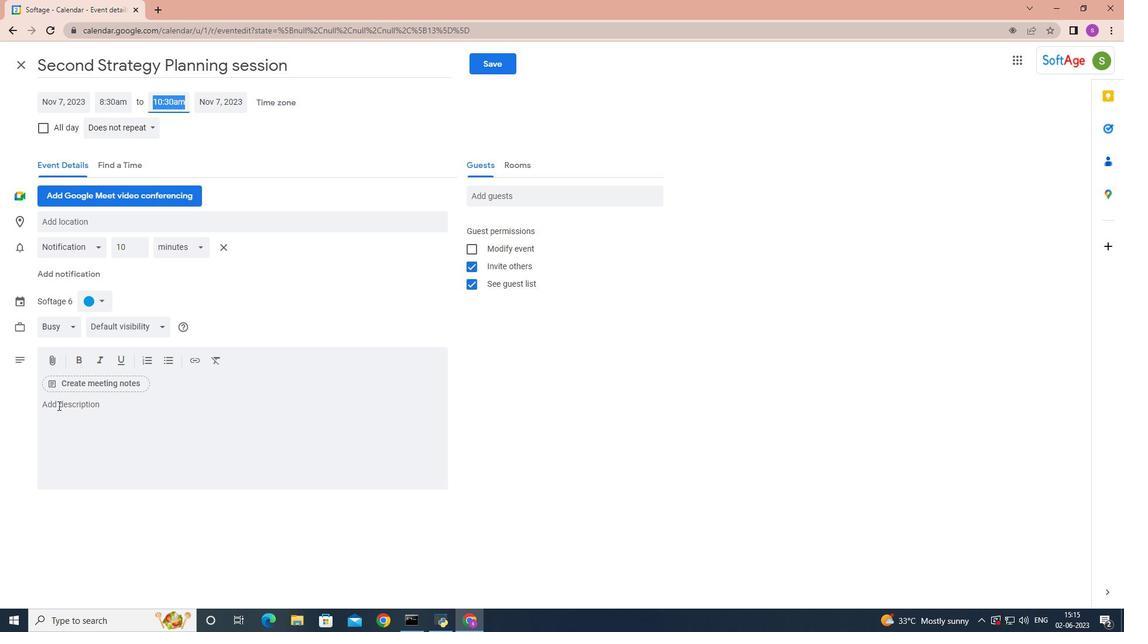 
Action: Mouse moved to (73, 407)
Screenshot: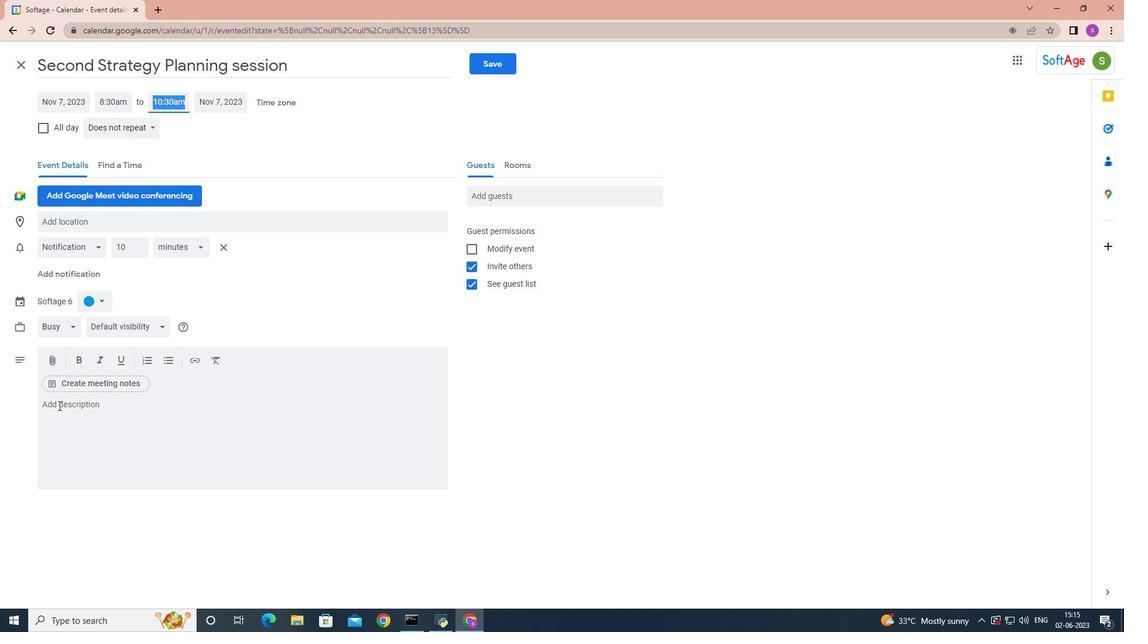 
Action: Key pressed <Key.shift><Key.shift><Key.shift><Key.shift><Key.shift><Key.shift><Key.shift><Key.shift>By<Key.space>the<Key.space>end<Key.space>of<Key.space>the<Key.space>discussion<Key.space><Key.backspace>,<Key.space>the<Key.space>employee<Key.space>will<Key.space>have<Key.space>a<Key.space>ck<Key.backspace>lear<Key.space>understanding<Key.space>of<Key.space>the<Key.space>performance<Key.space>concerns,<Key.space>a<Key.space>roadmap<Key.space><Key.backspace><Key.backspace><Key.backspace><Key.backspace><Key.space>map<Key.space>for<Key.space>impovement<Key.space><Key.backspace><Key.backspace><Key.backspace><Key.backspace><Key.backspace><Key.backspace><Key.backspace><Key.backspace>rovement<Key.space><Key.backspace>,<Key.space>and<Key.space>a<Key.space>support<Key.space>system<Key.space>in<Key.space>place<Key.space>to<Key.space>help<Key.space>them<Key.space>succed.<Key.space><Key.backspace><Key.backspace><Key.backspace><Key.backspace><Key.backspace>ceed.<Key.space>the<Key.space>supervisor<Key.space>will<Key.space>also<Key.space>have<Key.space>a<Key.space>frame<Key.space>work<Key.space>for<Key.space>monitoring<Key.space>progress,<Key.space>providing<Key.space>ongoing<Key.space>feedback<Key.space><Key.backspace>,<Key.space>and<Key.space>recognizing<Key.space>positive<Key.space>changes.
Screenshot: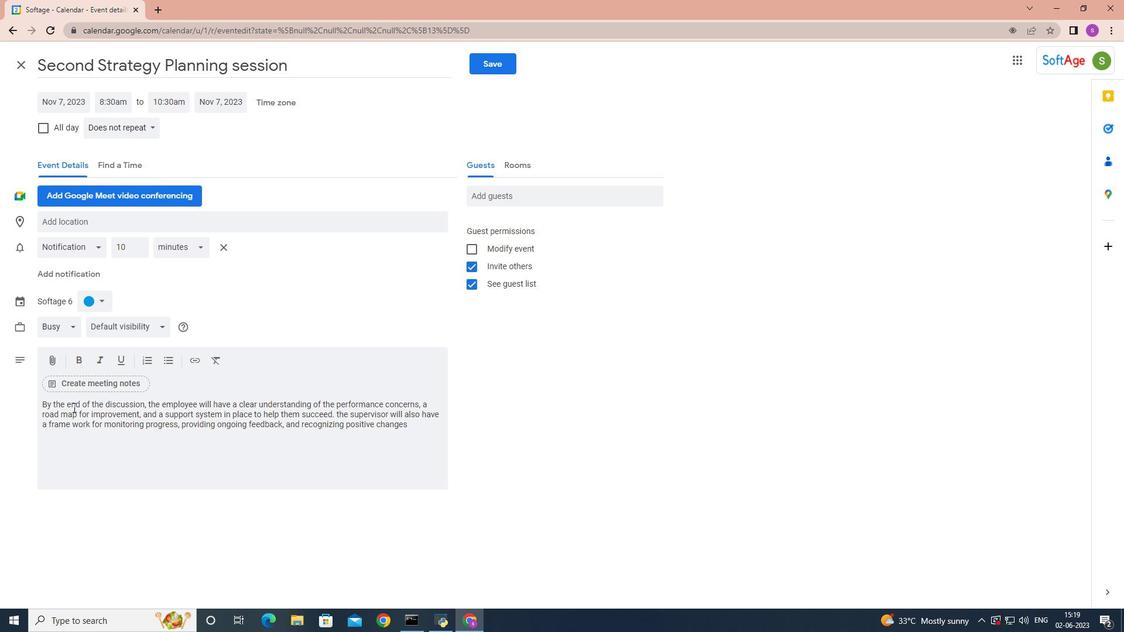 
Action: Mouse moved to (99, 299)
Screenshot: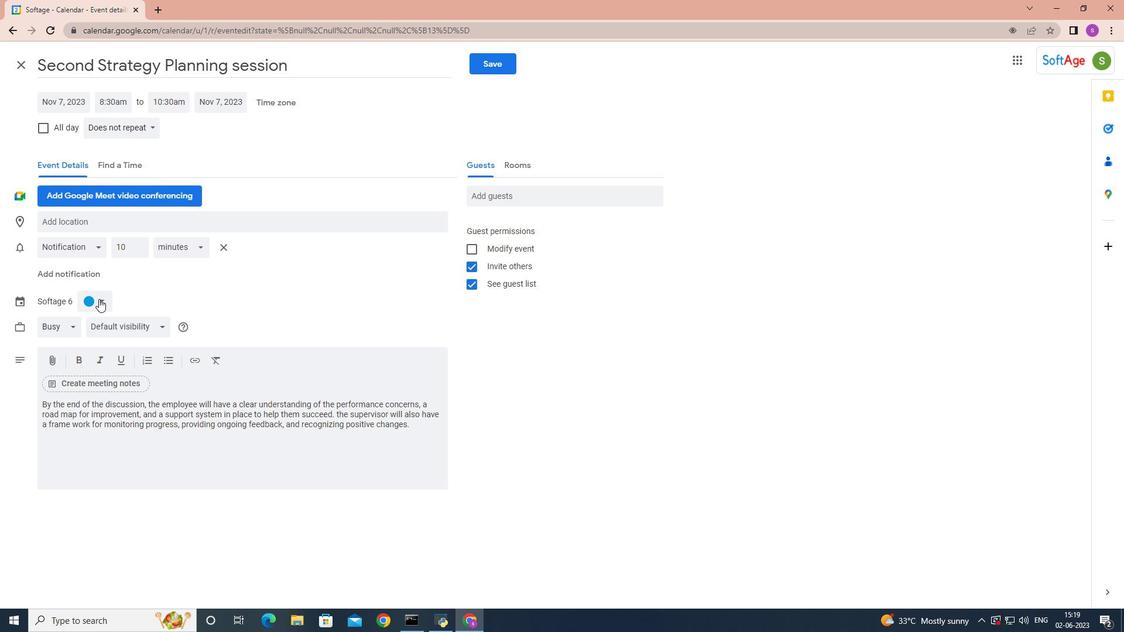 
Action: Mouse pressed left at (99, 299)
Screenshot: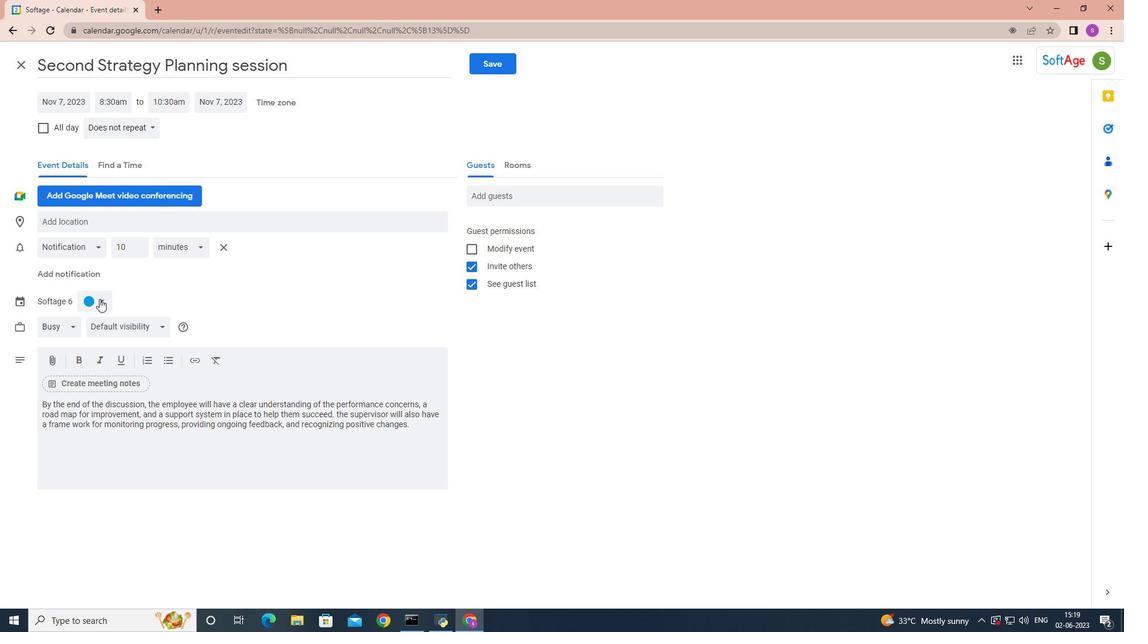 
Action: Mouse moved to (90, 300)
Screenshot: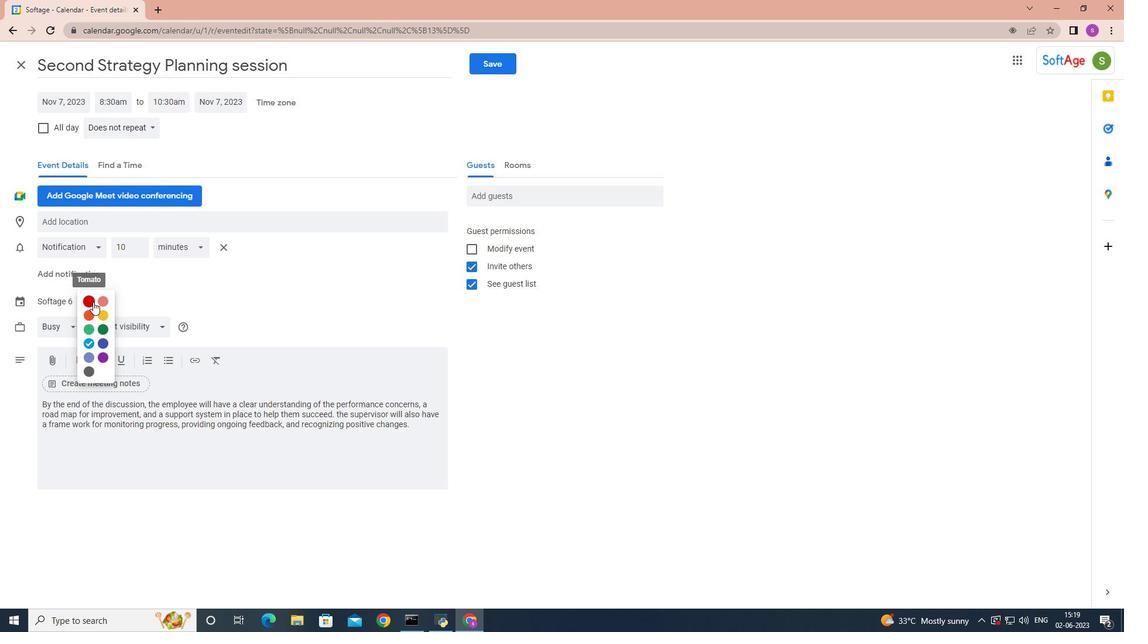 
Action: Mouse pressed left at (90, 300)
Screenshot: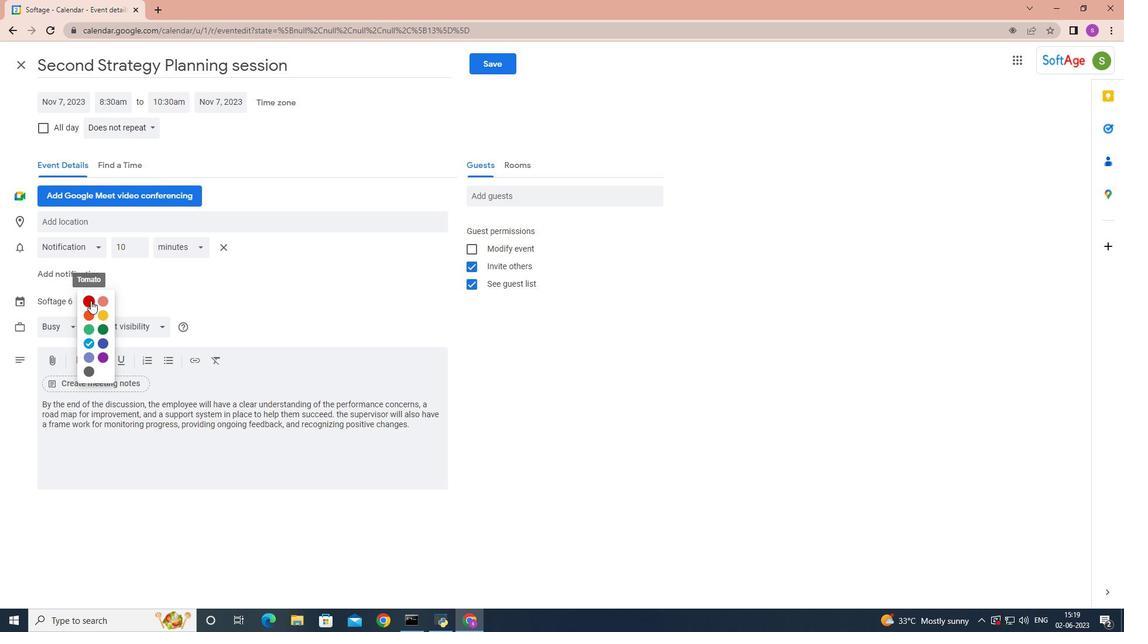 
Action: Mouse moved to (85, 220)
Screenshot: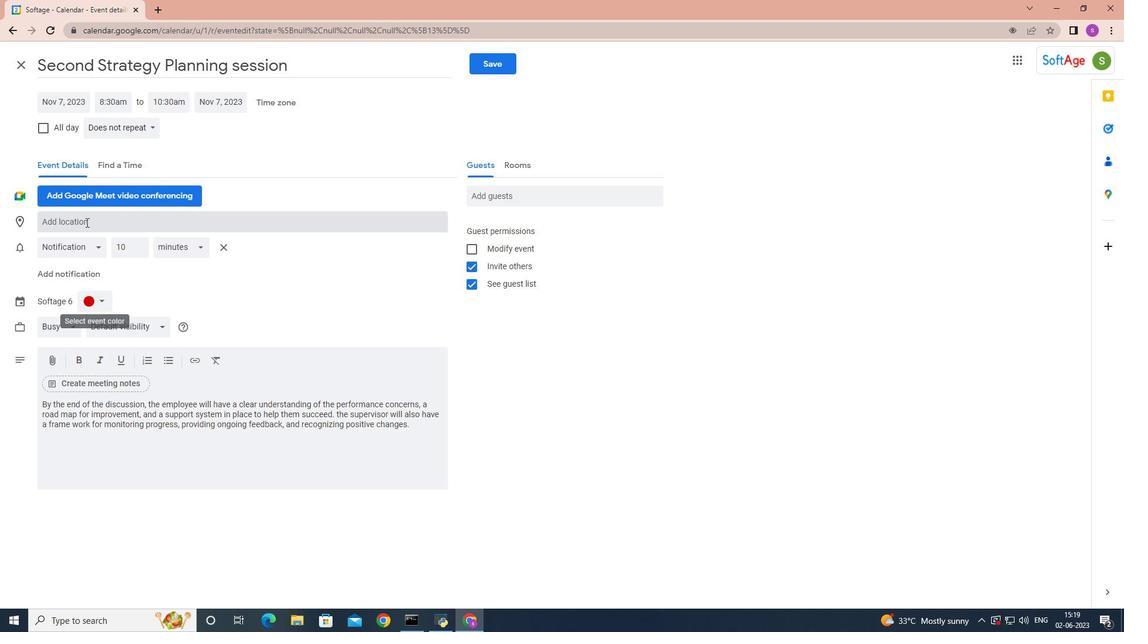 
Action: Mouse pressed left at (85, 220)
Screenshot: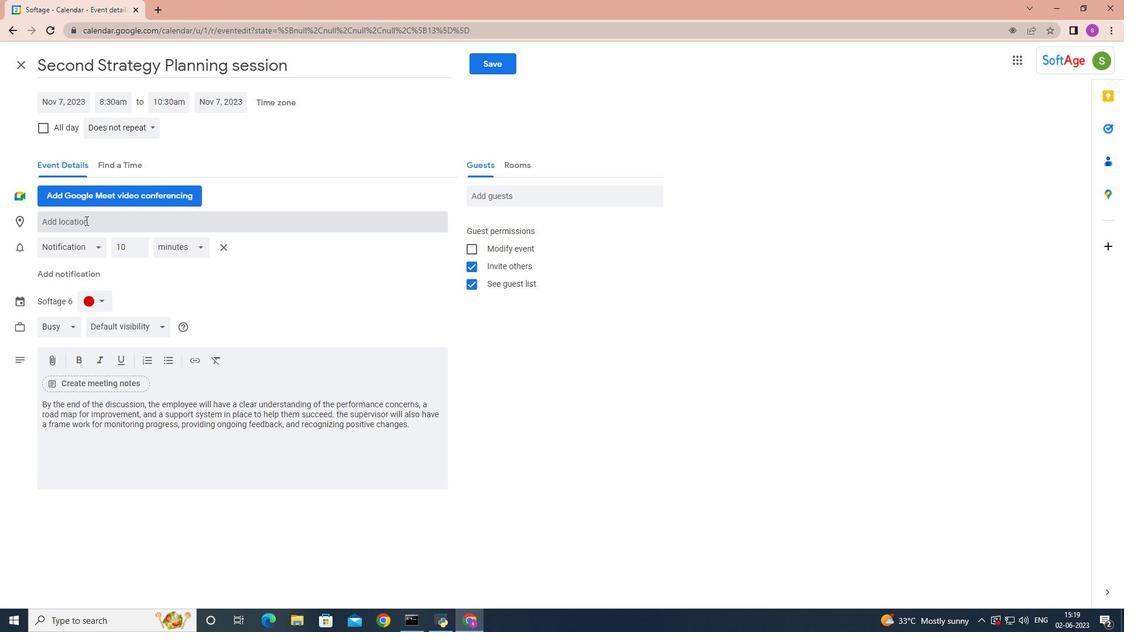 
Action: Mouse moved to (85, 220)
Screenshot: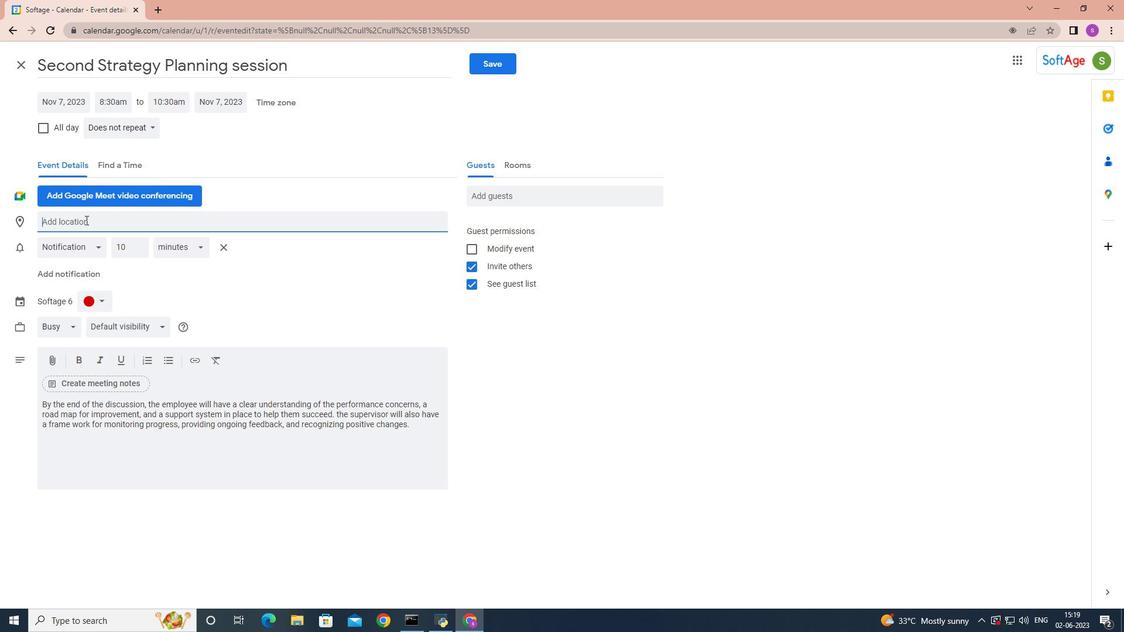 
Action: Key pressed 123<Key.space>m<Key.backspace><Key.shift>Mall<Key.space>of<Key.space>the<Key.space><Key.shift>Emirates,<Key.space><Key.shift>Dubai<Key.space><Key.shift><Key.shift><Key.shift><Key.shift><Key.shift><Key.shift><Key.shift><Key.shift><Key.shift><Key.shift><Key.shift><Key.shift><Key.shift><Key.shift><Key.shift><Key.shift><Key.shift><Key.shift><Key.shift><Key.shift><Key.shift>UAE<Key.enter>
Screenshot: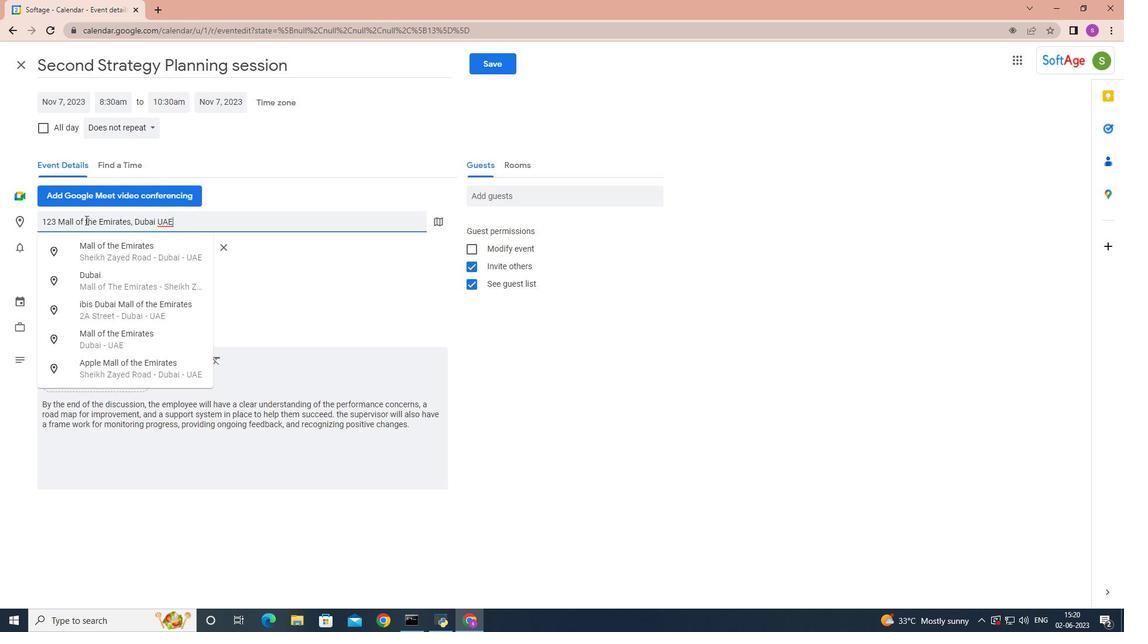 
Action: Mouse moved to (527, 197)
Screenshot: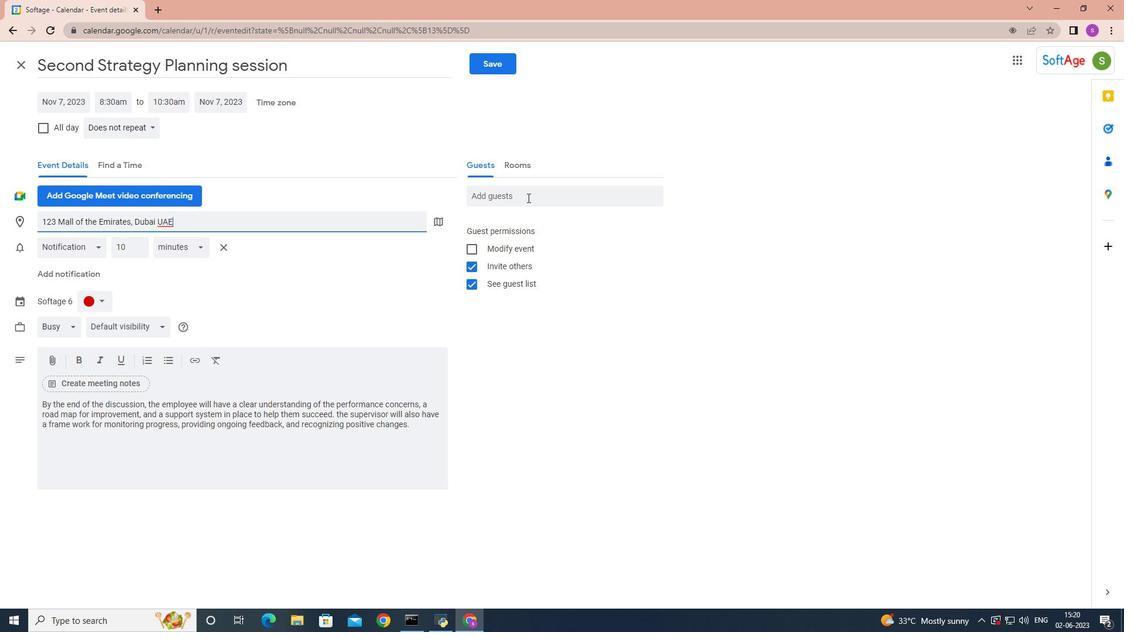 
Action: Mouse pressed left at (527, 197)
Screenshot: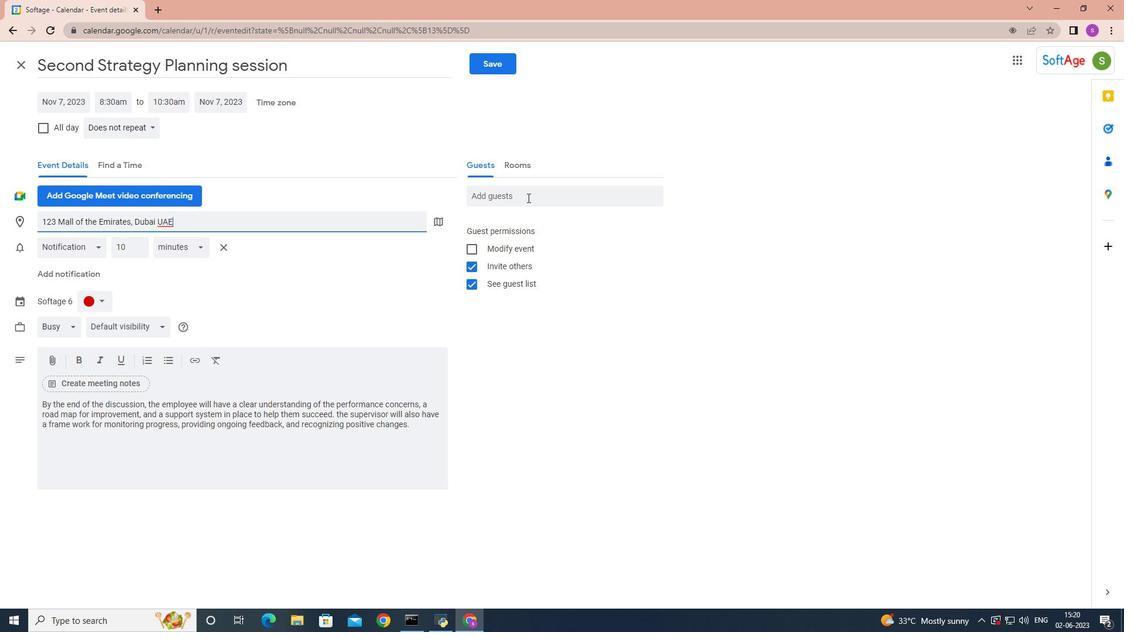 
Action: Mouse moved to (512, 199)
Screenshot: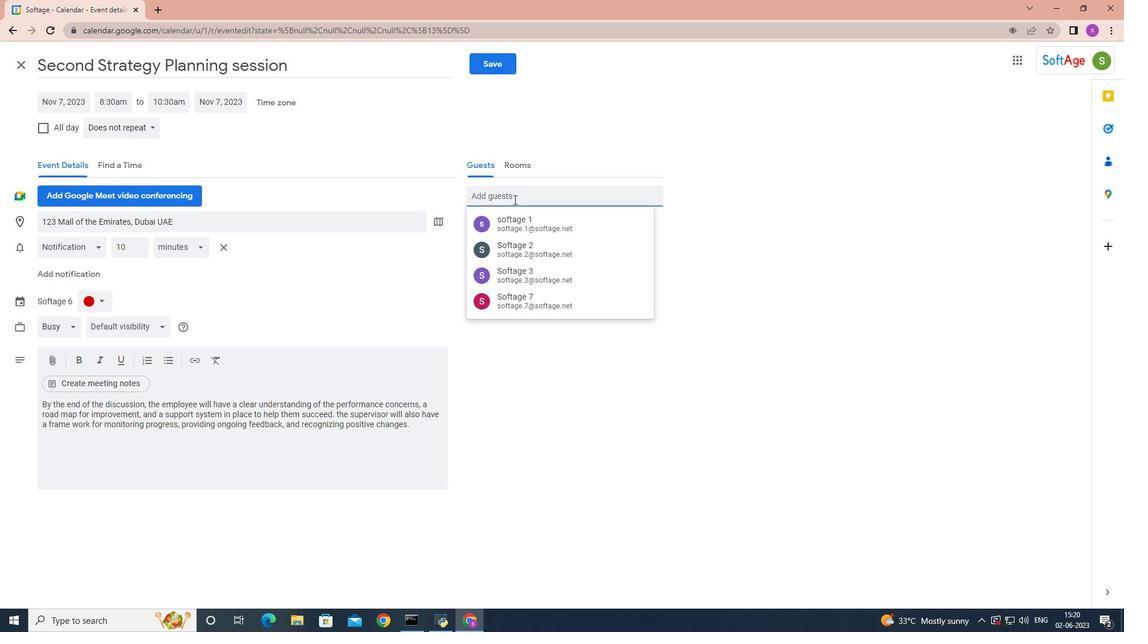 
Action: Key pressed softage.8
Screenshot: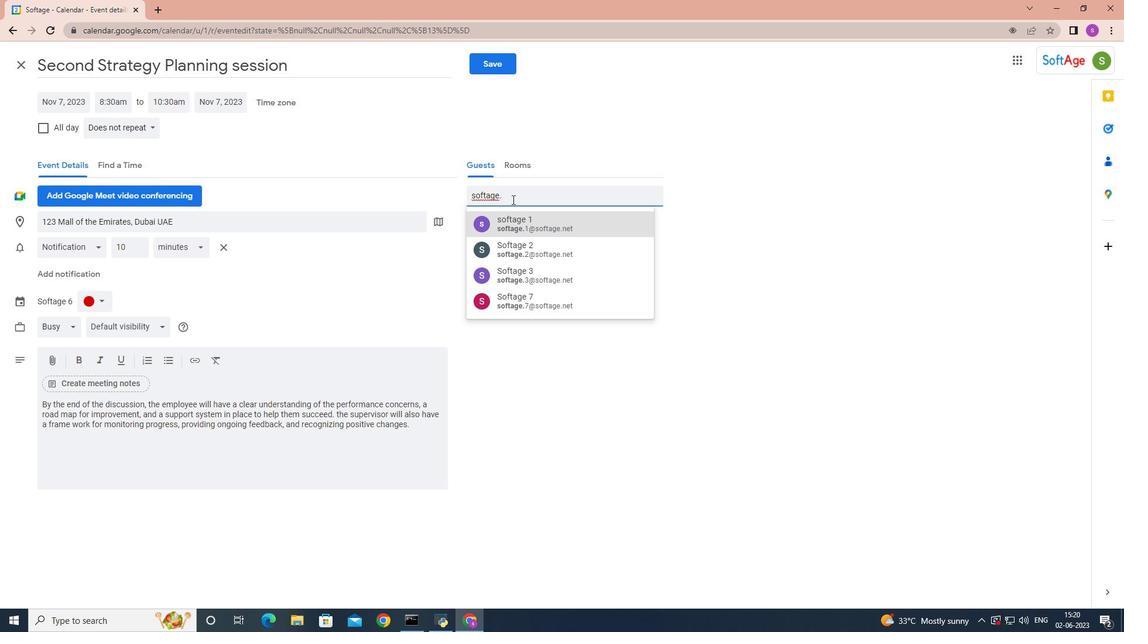 
Action: Mouse moved to (506, 217)
Screenshot: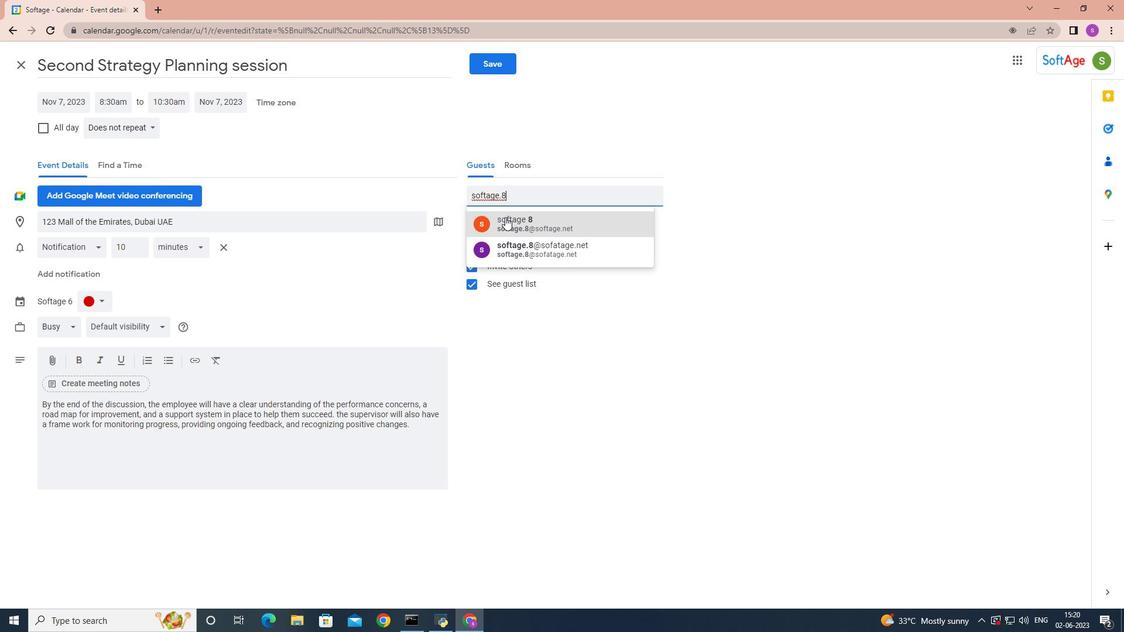 
Action: Mouse pressed left at (506, 217)
Screenshot: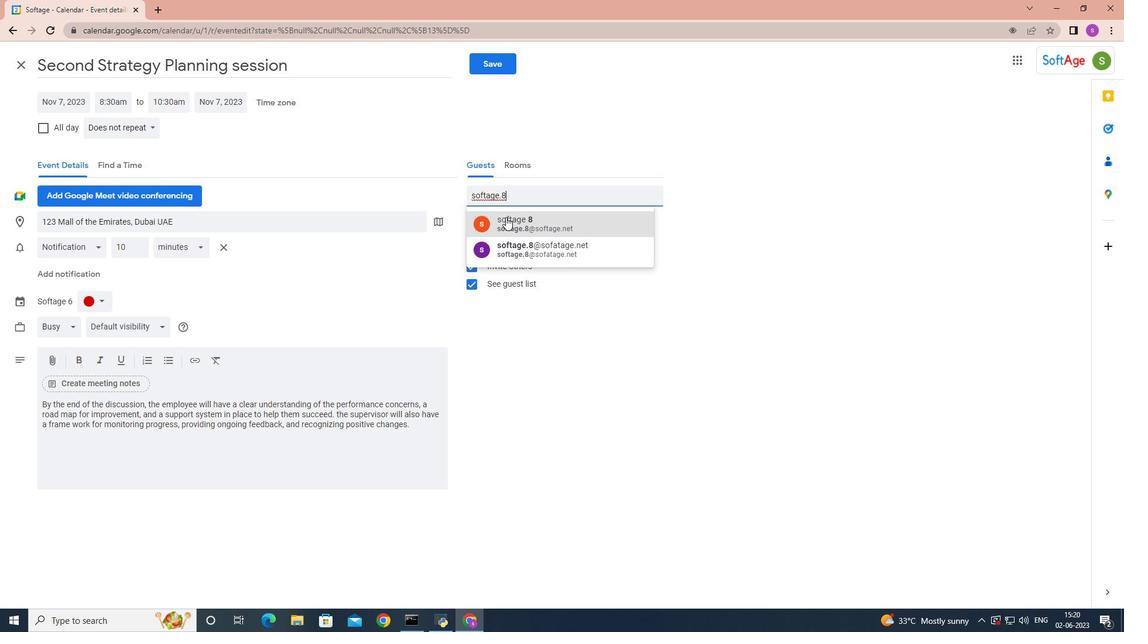 
Action: Mouse moved to (506, 217)
Screenshot: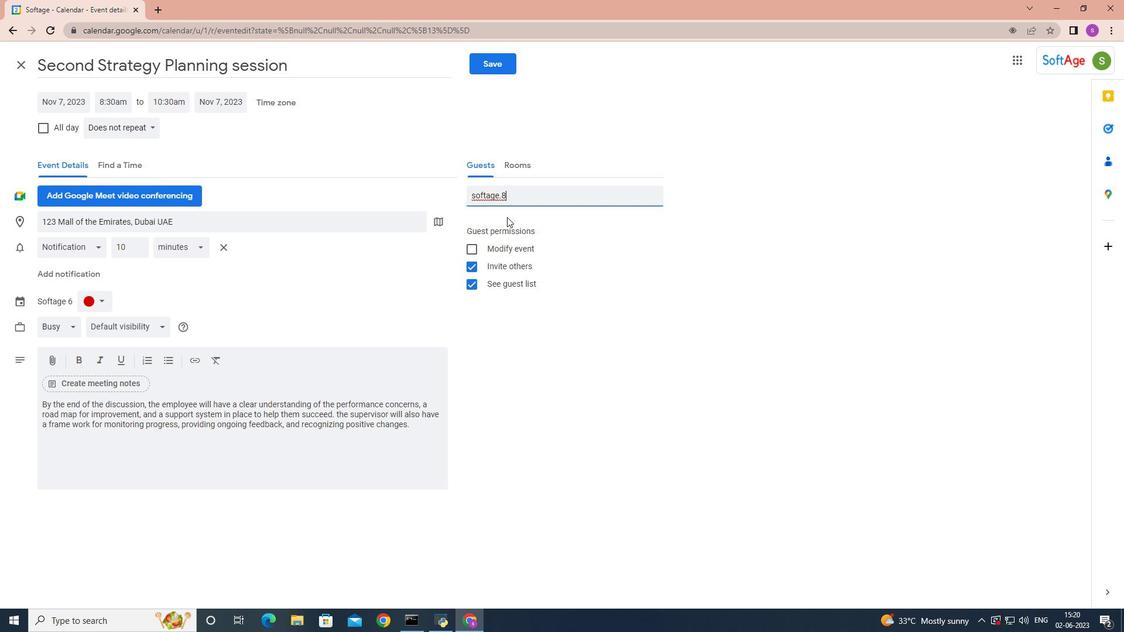 
Action: Key pressed softage.9
Screenshot: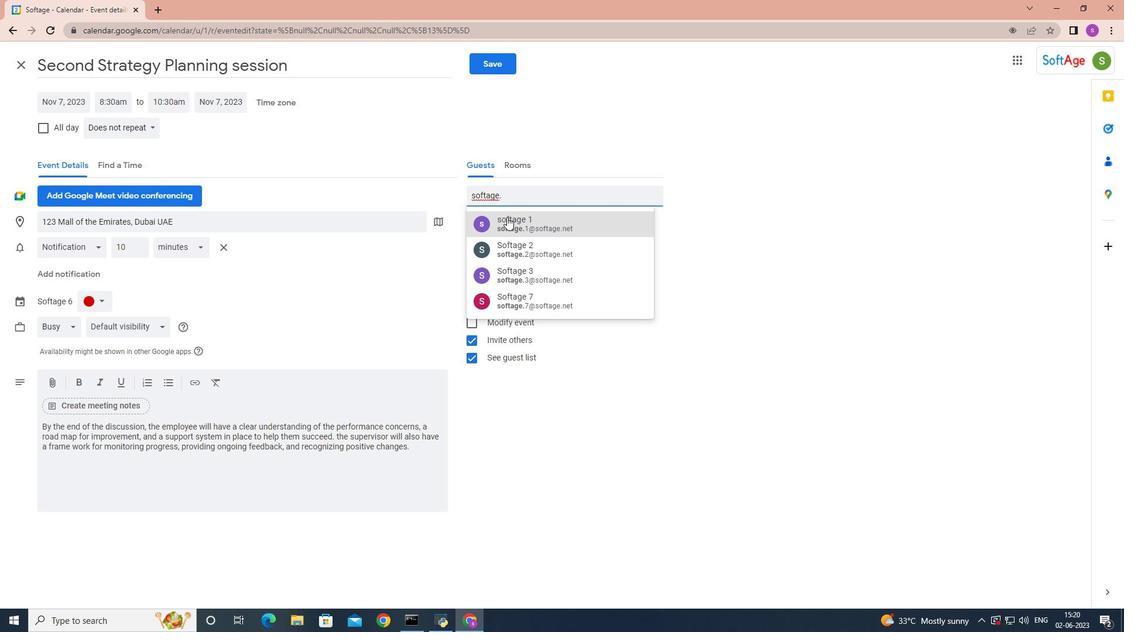 
Action: Mouse moved to (511, 220)
Screenshot: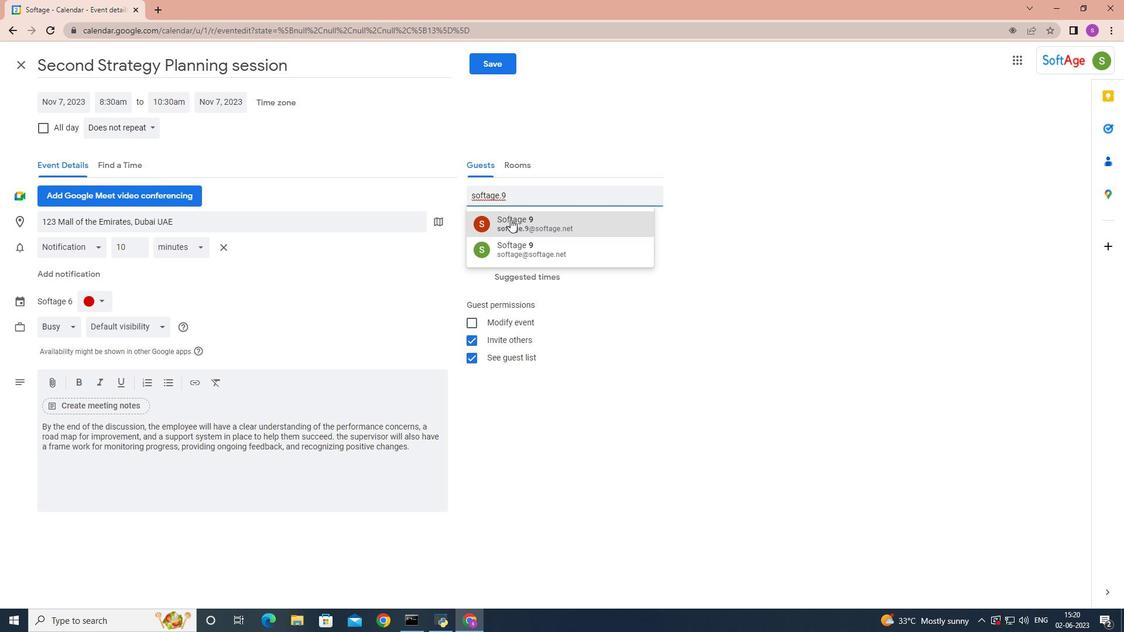 
Action: Mouse pressed left at (511, 220)
Screenshot: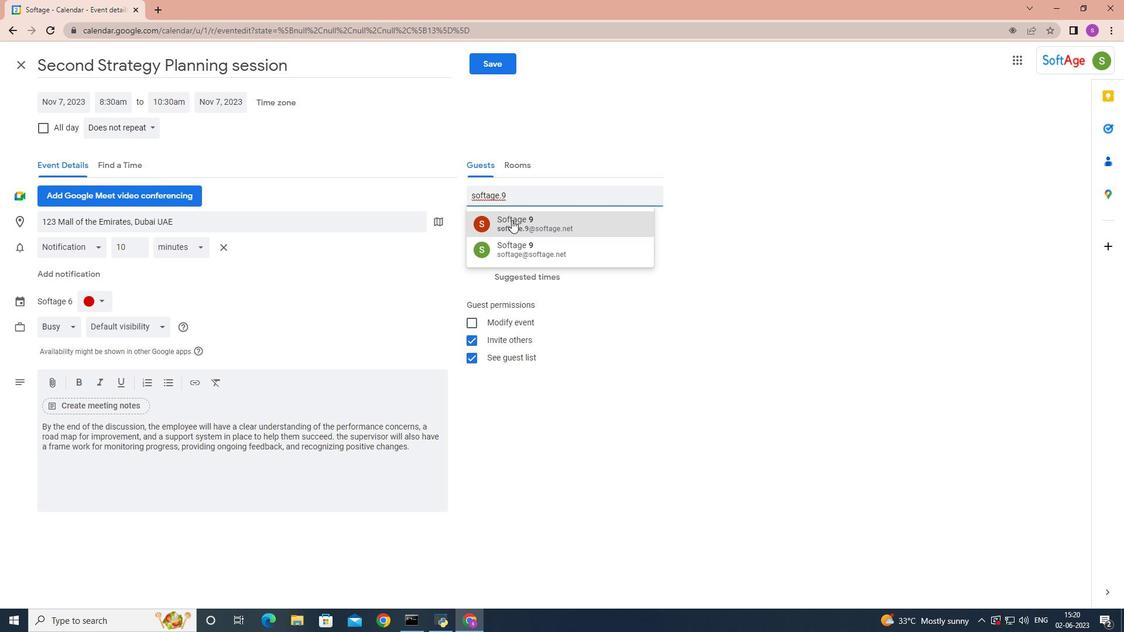 
Action: Mouse moved to (147, 126)
Screenshot: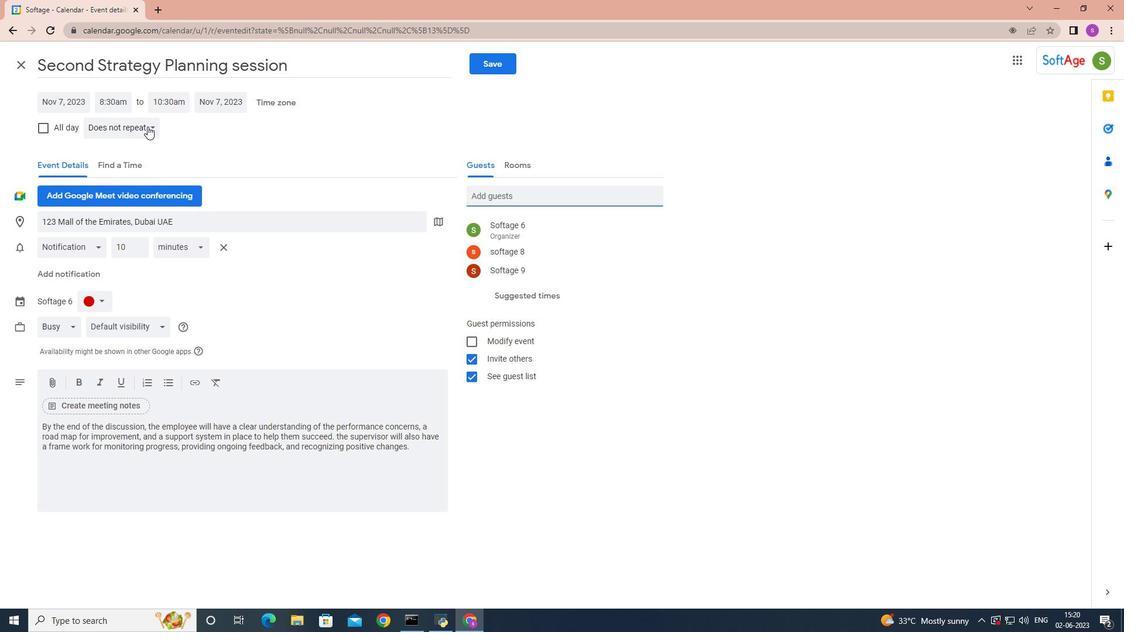
Action: Mouse pressed left at (147, 126)
Screenshot: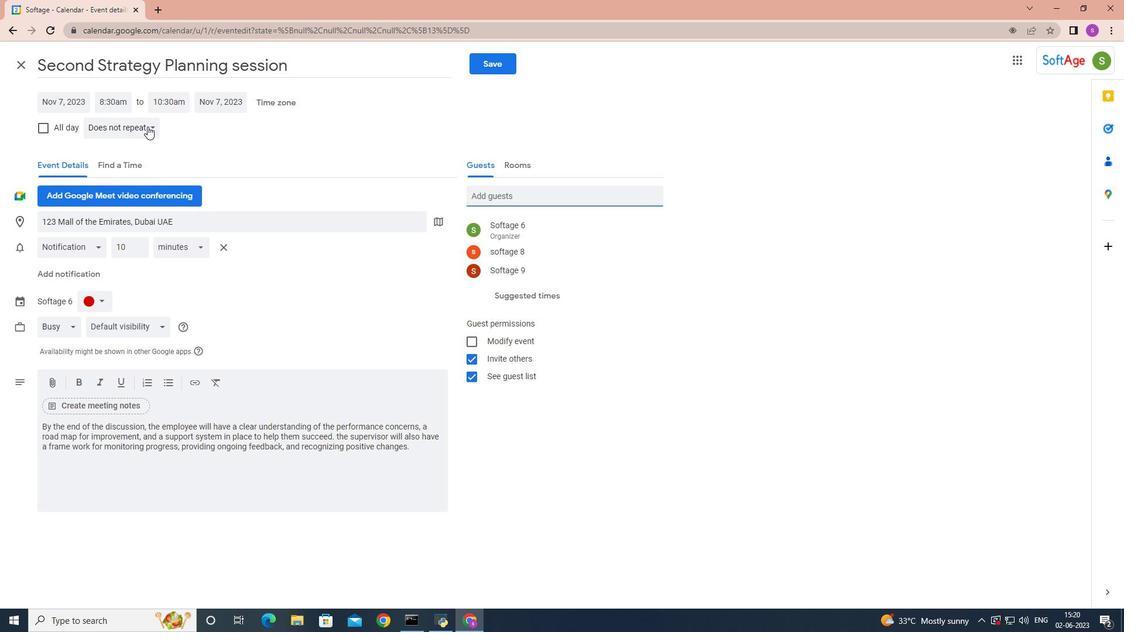 
Action: Mouse moved to (144, 127)
Screenshot: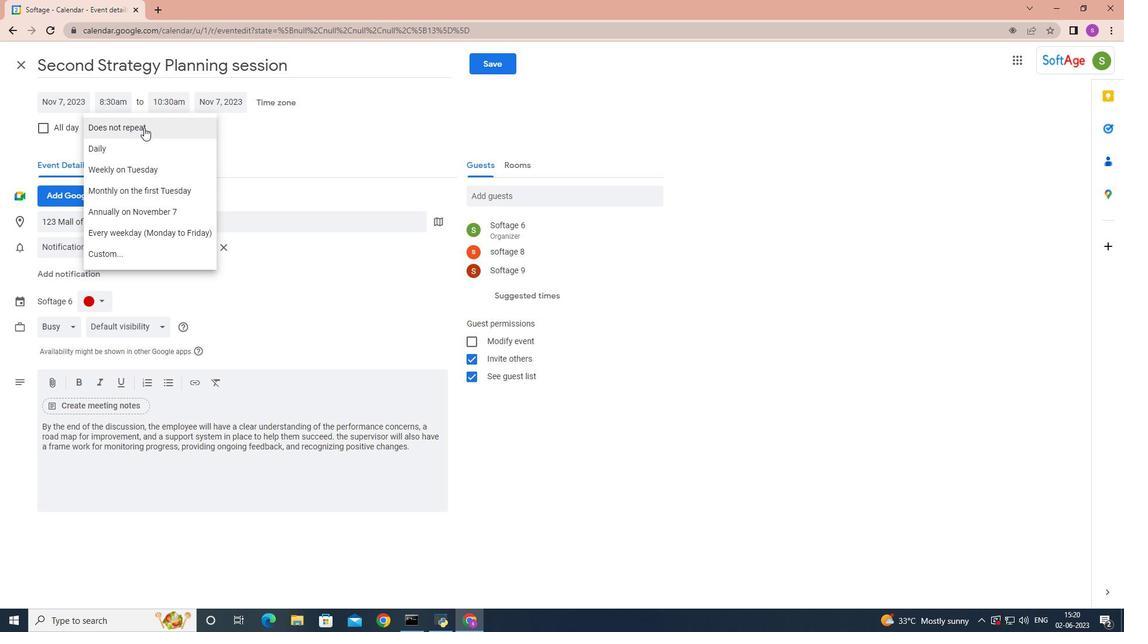 
Action: Mouse pressed left at (144, 127)
Screenshot: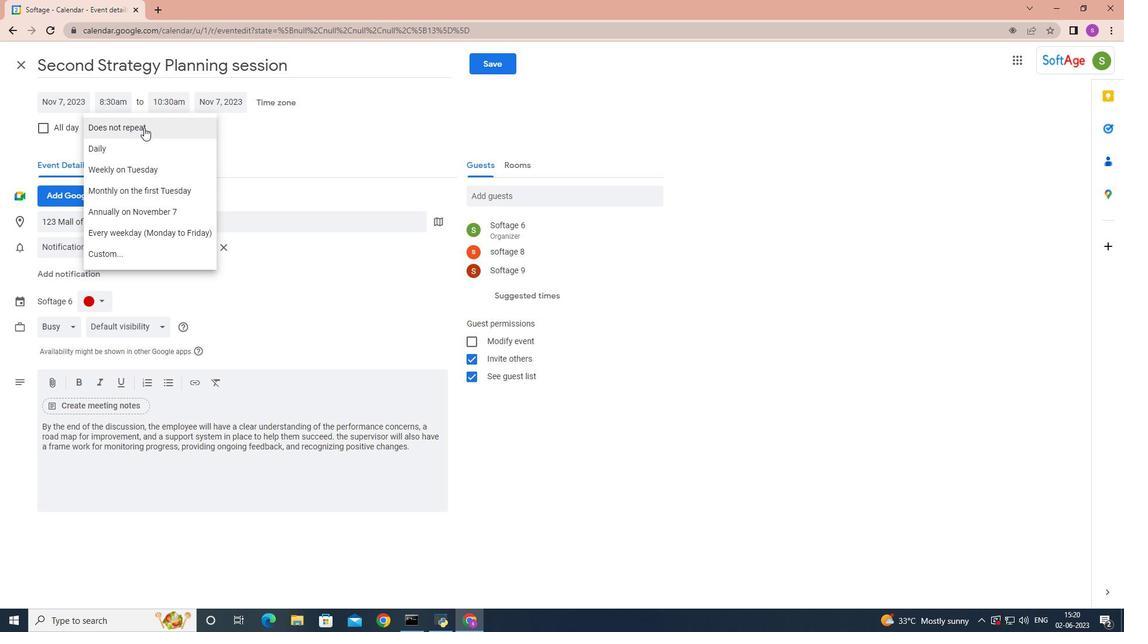 
Action: Mouse moved to (491, 61)
Screenshot: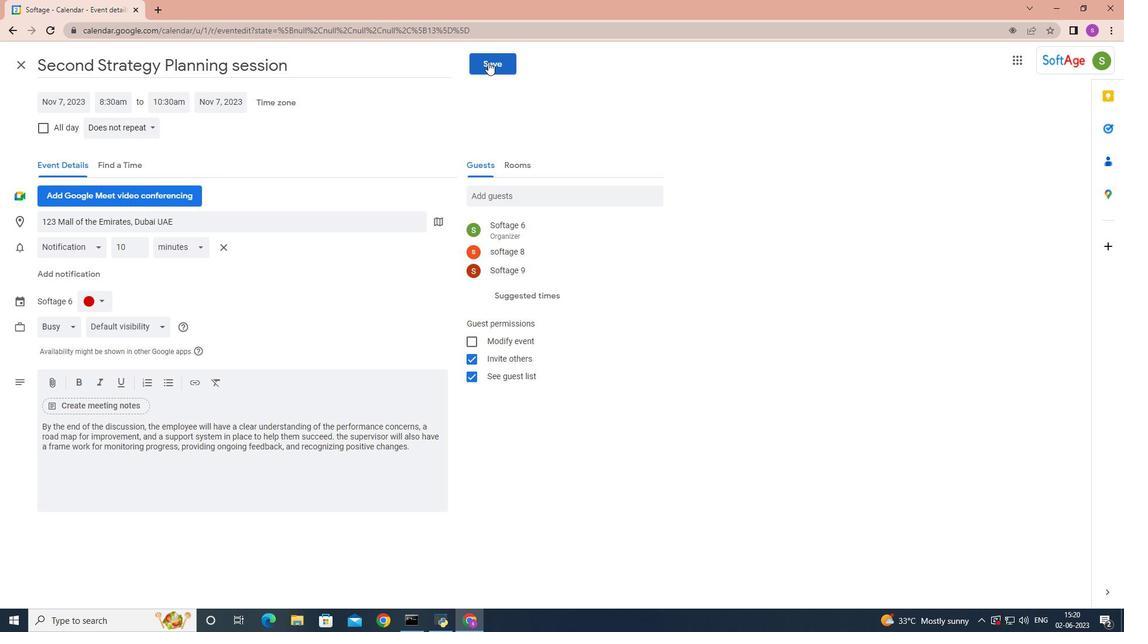 
Action: Mouse pressed left at (491, 61)
Screenshot: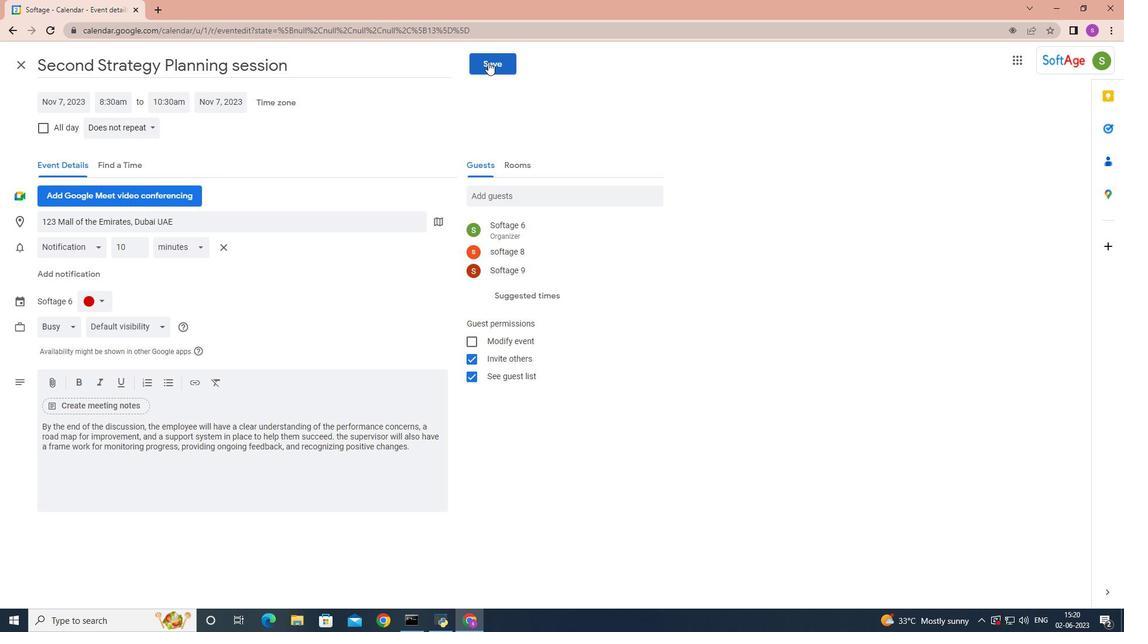 
Action: Mouse moved to (719, 417)
Screenshot: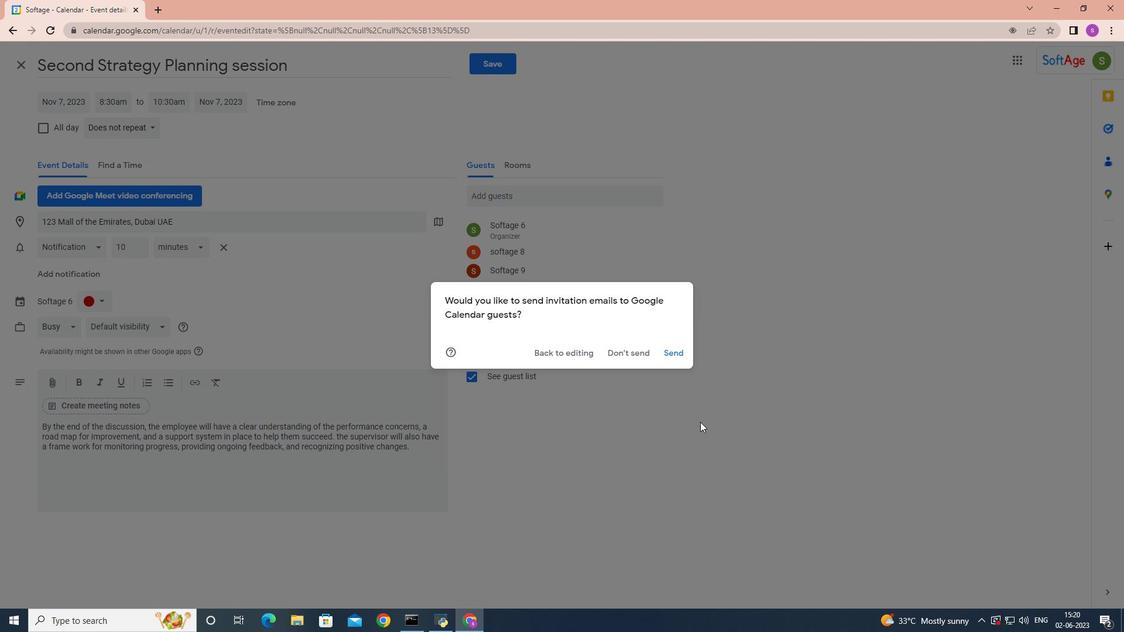 
